 Task: In the  document Nativeamericanheritage.odt, select heading and apply ' Bold and Underline' Use the "find feature" to find mentioned word and apply Strikethrough in: 'contributions is essential'. Insert smartchip (Date) on bottom of the page 23 June, 2023 Insert the mentioned footnote for 6th word with font style Arial and font size 8: The study was conducted anonymously
Action: Mouse moved to (367, 173)
Screenshot: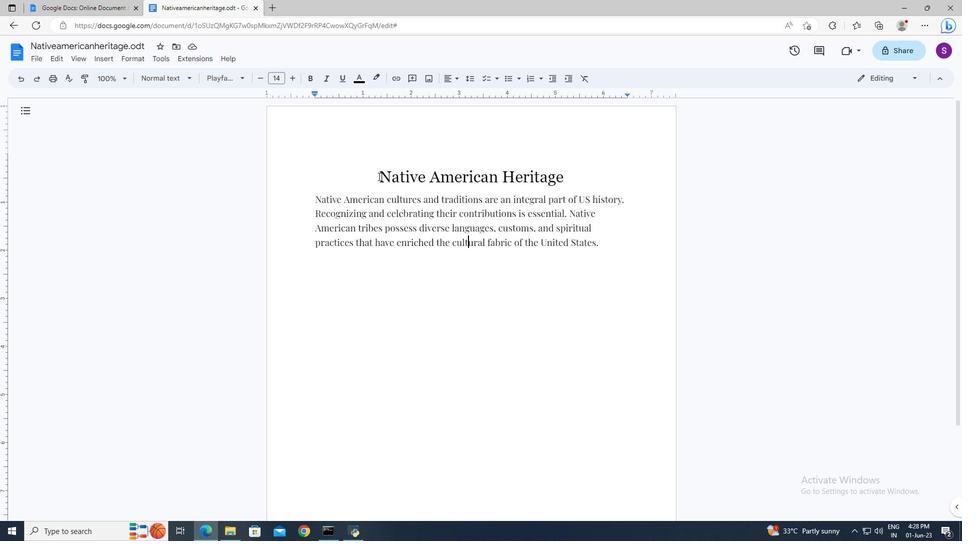 
Action: Mouse pressed left at (367, 173)
Screenshot: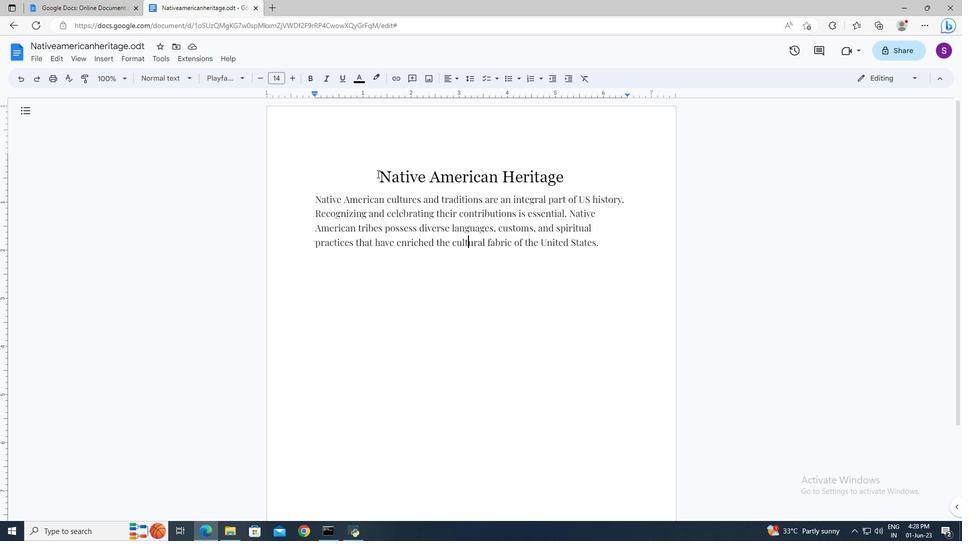 
Action: Key pressed <Key.shift><Key.down>
Screenshot: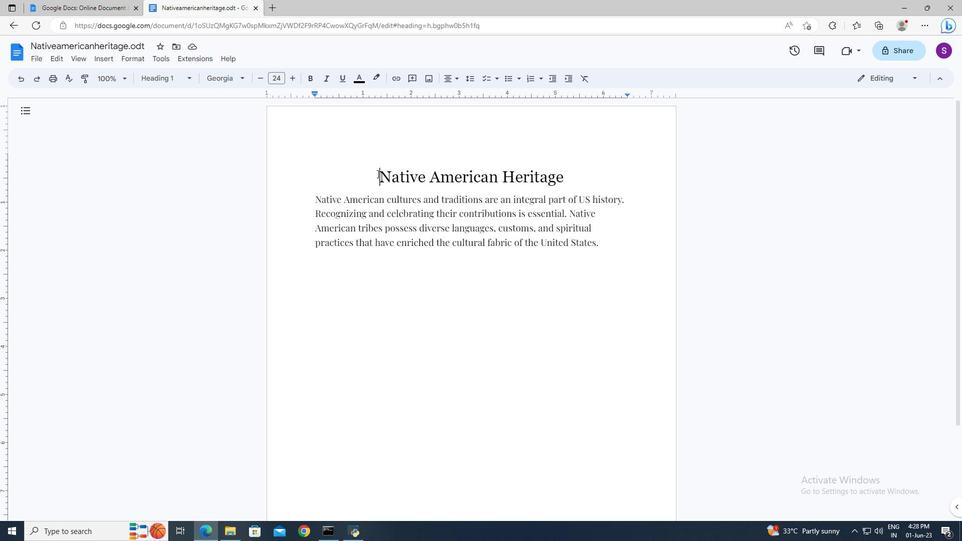 
Action: Mouse moved to (309, 77)
Screenshot: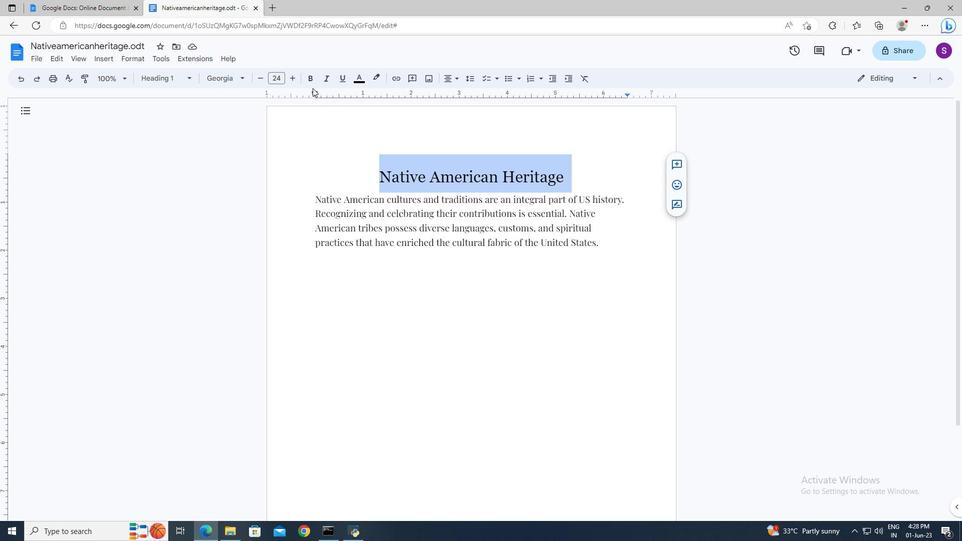 
Action: Mouse pressed left at (309, 77)
Screenshot: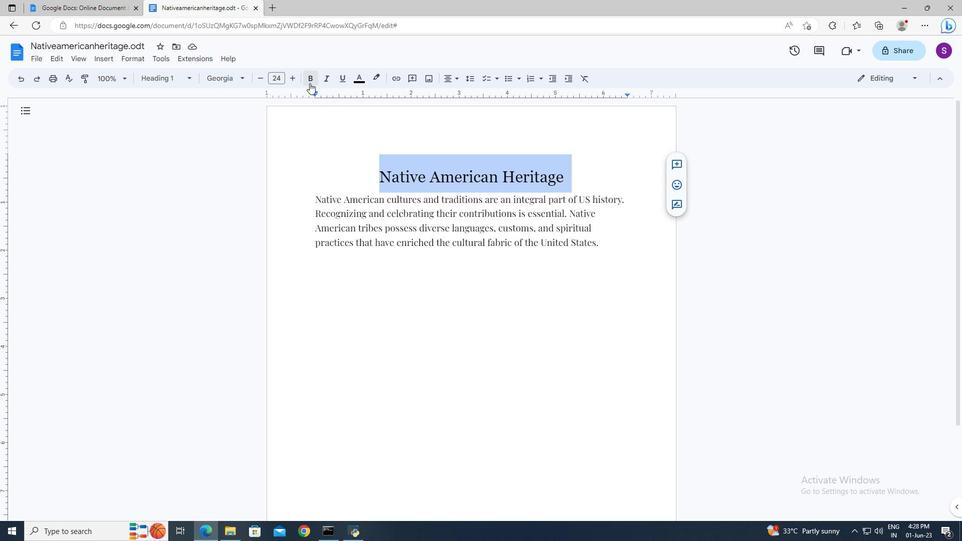 
Action: Mouse moved to (377, 173)
Screenshot: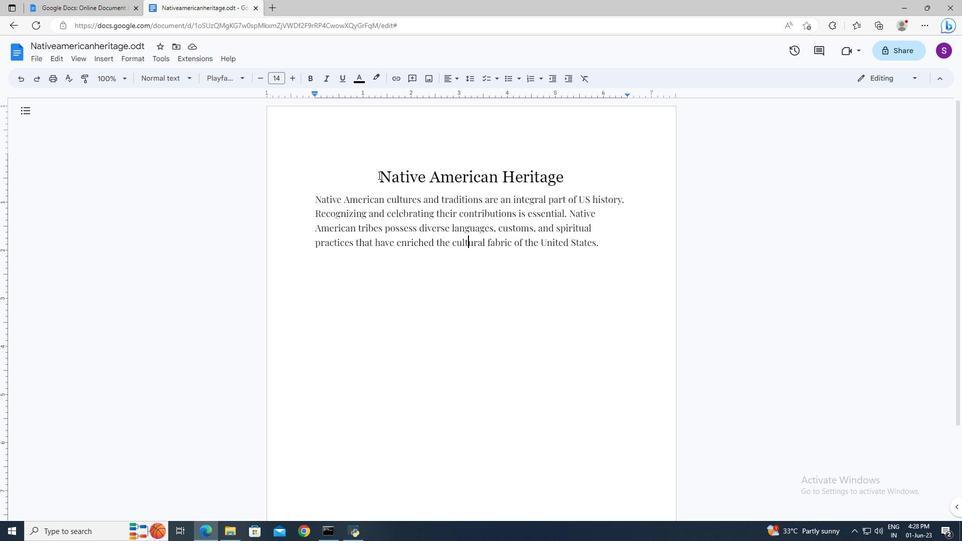 
Action: Mouse pressed left at (377, 173)
Screenshot: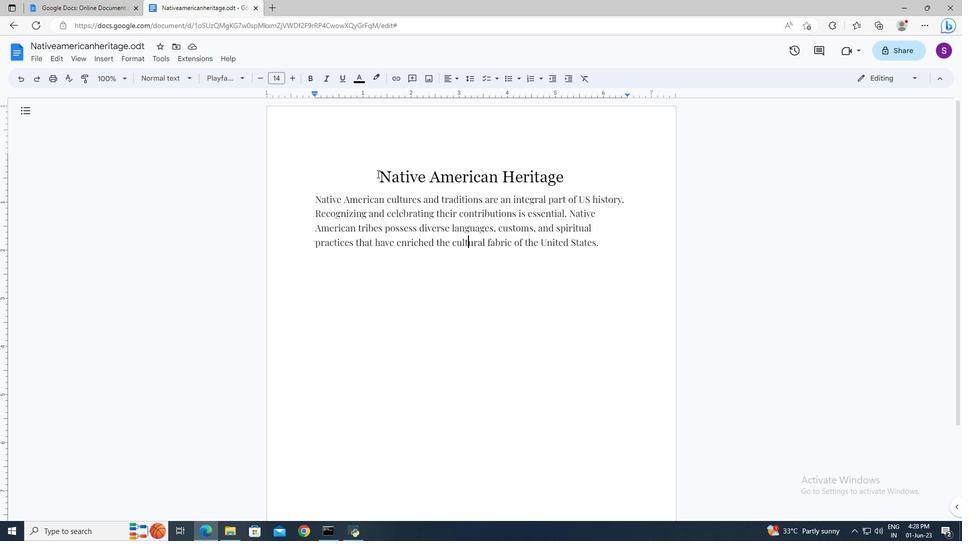 
Action: Key pressed <Key.shift><Key.down>
Screenshot: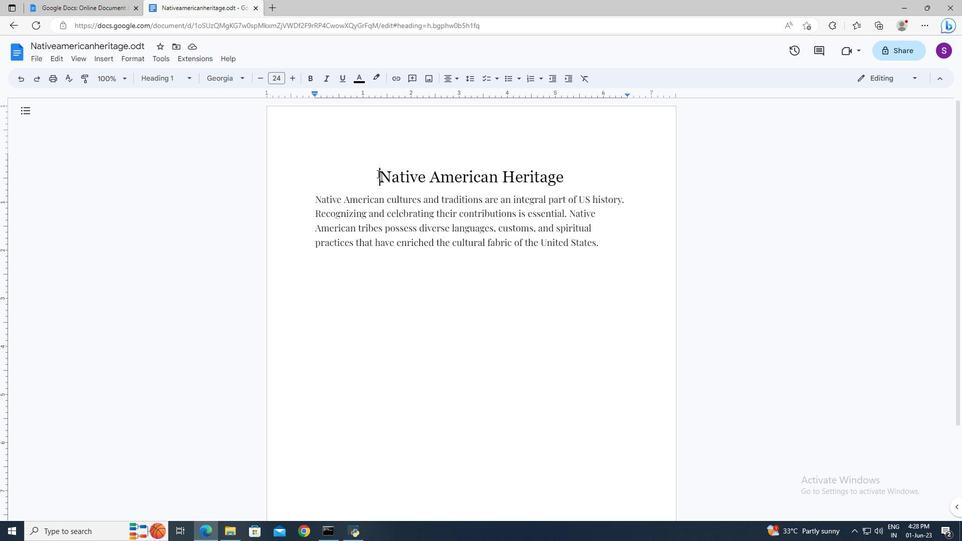
Action: Mouse moved to (309, 83)
Screenshot: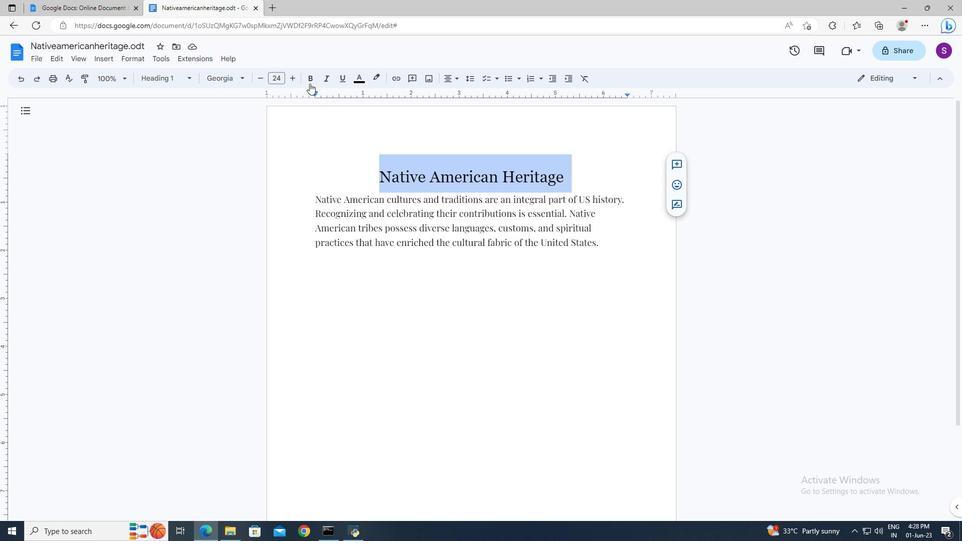
Action: Mouse pressed left at (309, 83)
Screenshot: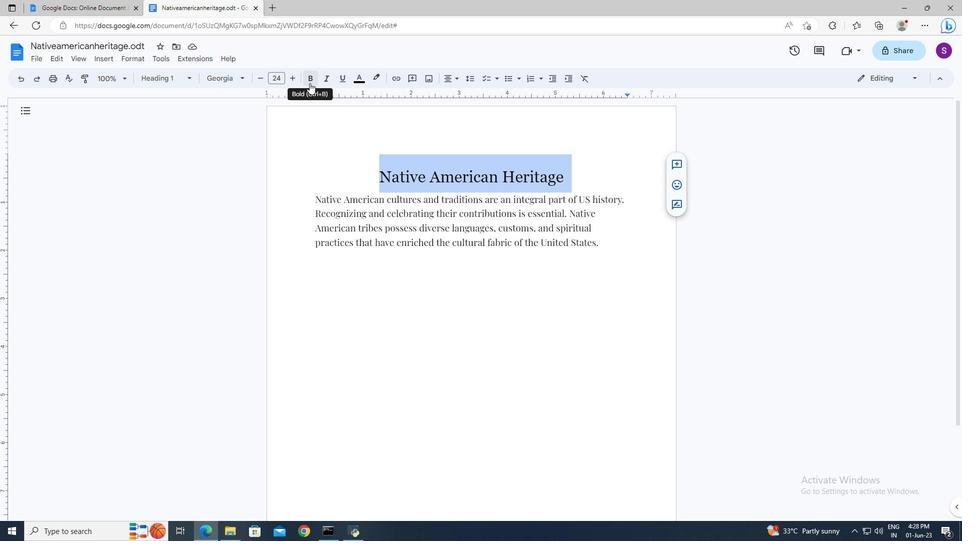 
Action: Mouse moved to (336, 80)
Screenshot: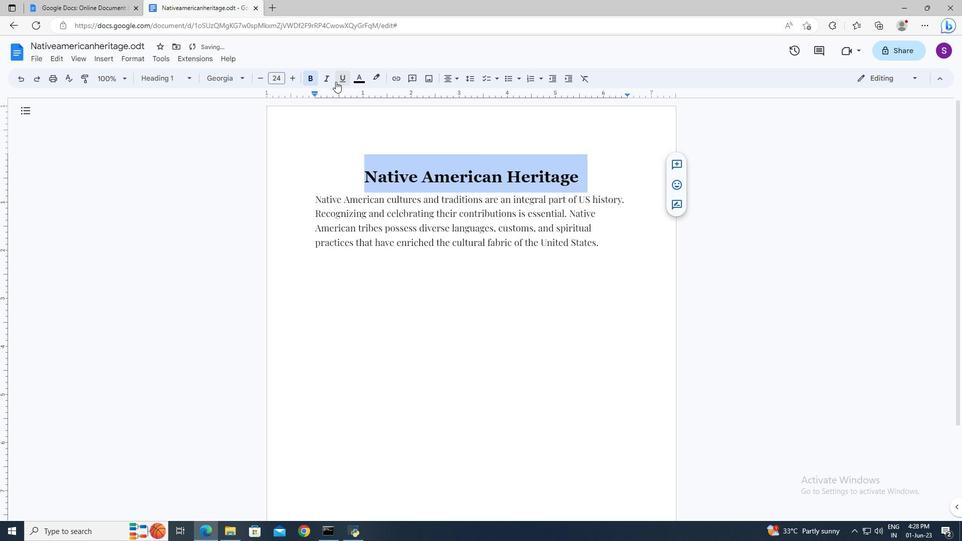 
Action: Mouse pressed left at (336, 80)
Screenshot: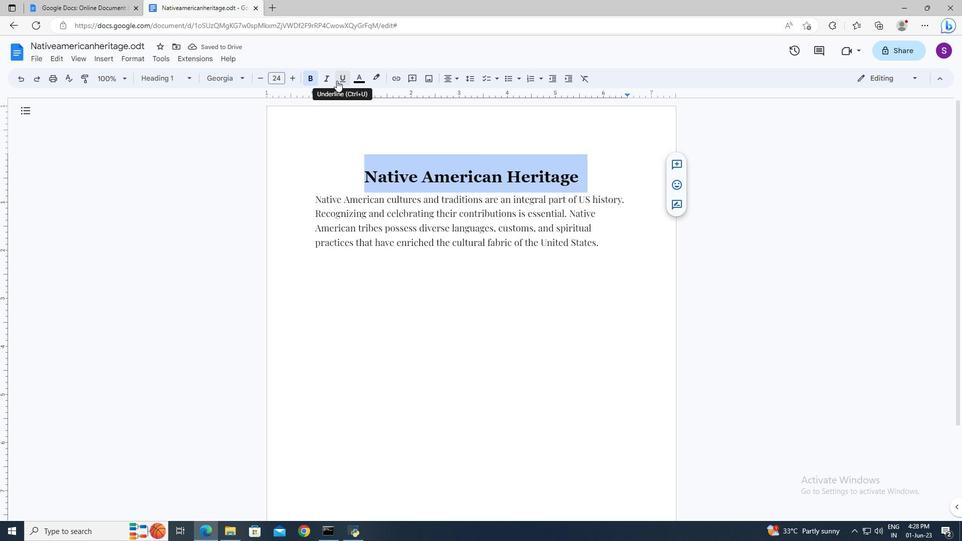 
Action: Mouse moved to (615, 141)
Screenshot: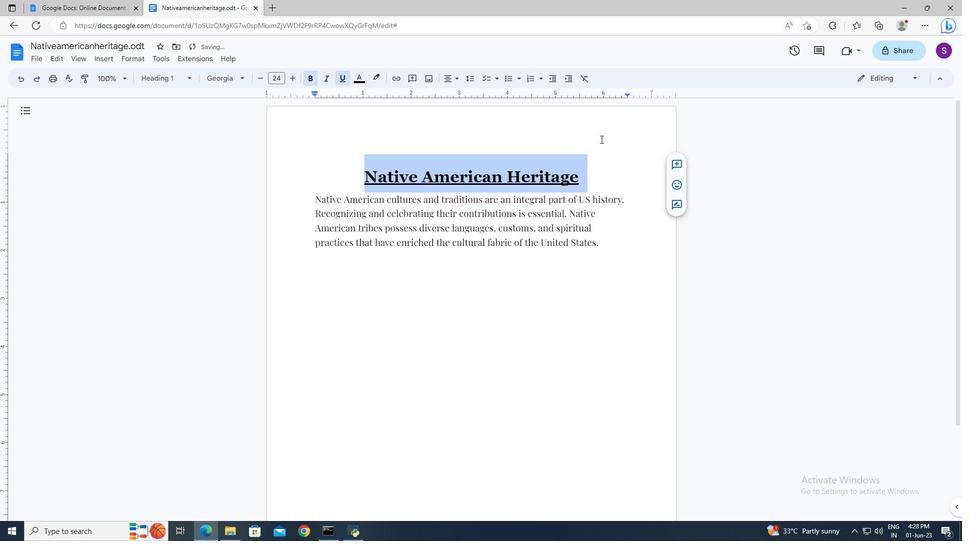 
Action: Mouse pressed left at (615, 141)
Screenshot: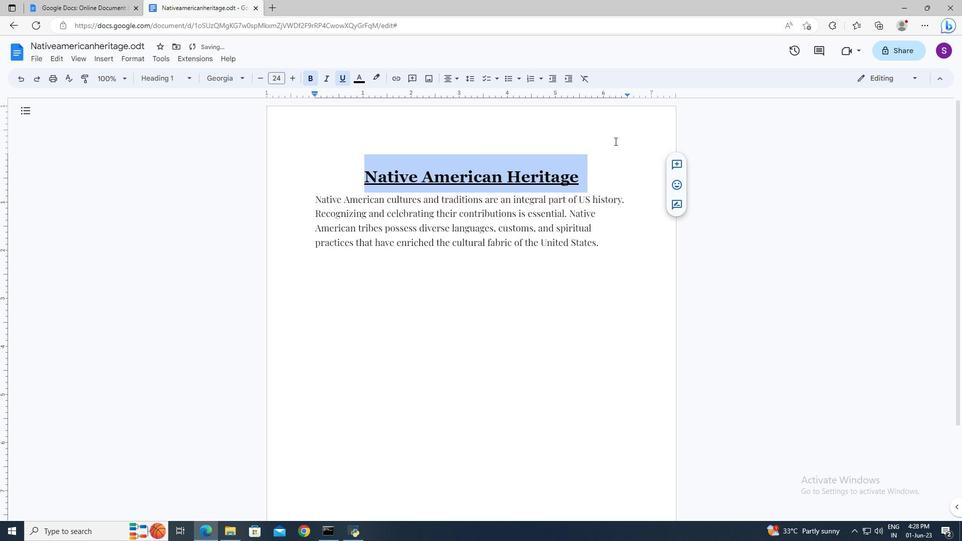 
Action: Key pressed ctrl+F<Key.delete>contributions<Key.space>is<Key.space>essential<Key.enter>
Screenshot: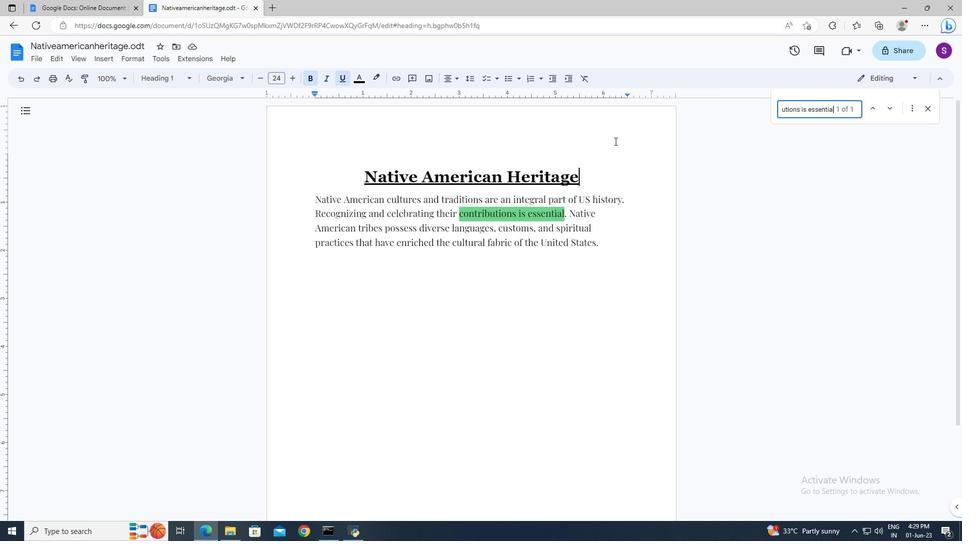 
Action: Mouse moved to (460, 215)
Screenshot: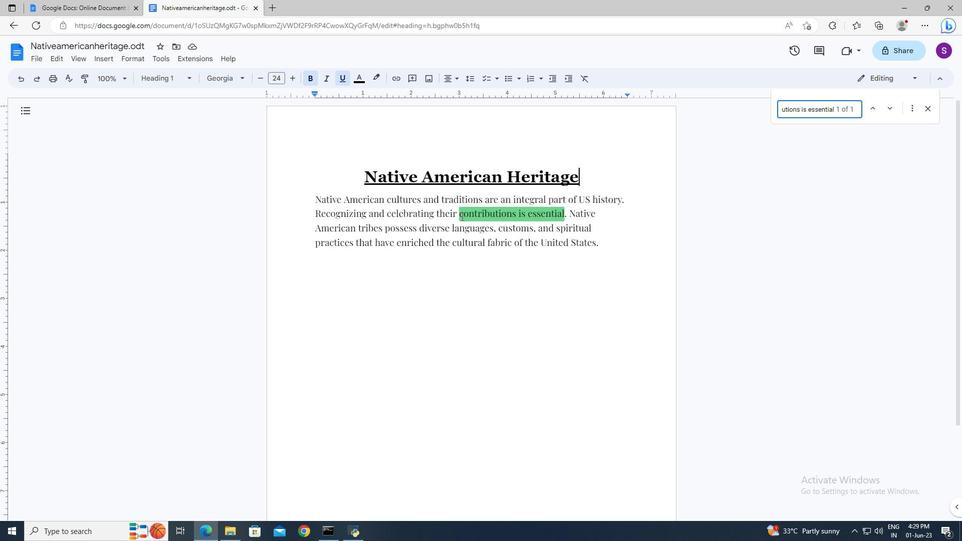 
Action: Mouse pressed left at (460, 215)
Screenshot: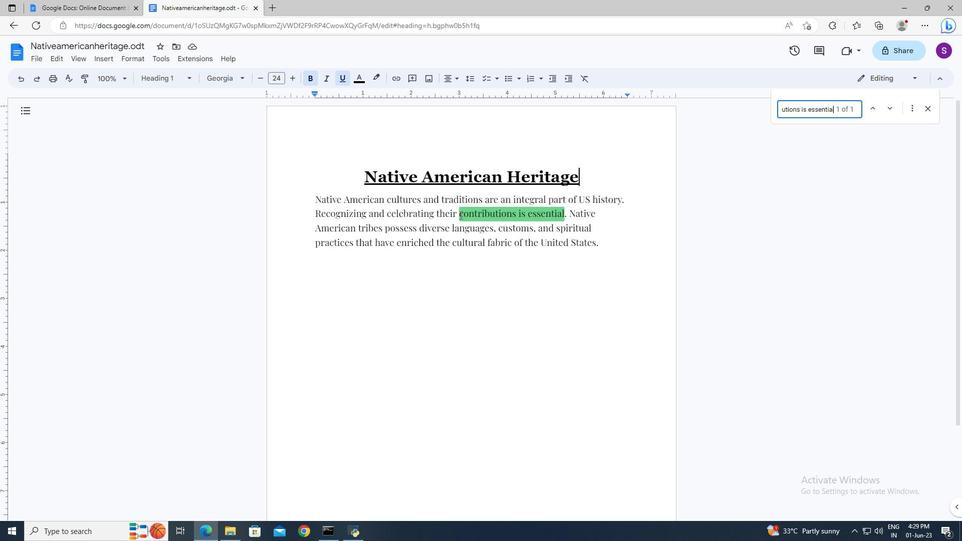 
Action: Key pressed <Key.shift><Key.shift><Key.shift><Key.shift><Key.shift><Key.shift><Key.shift><Key.shift><Key.shift><Key.shift><Key.shift><Key.shift><Key.shift><Key.shift><Key.shift><Key.shift><Key.shift><Key.shift><Key.shift><Key.shift><Key.shift>
Screenshot: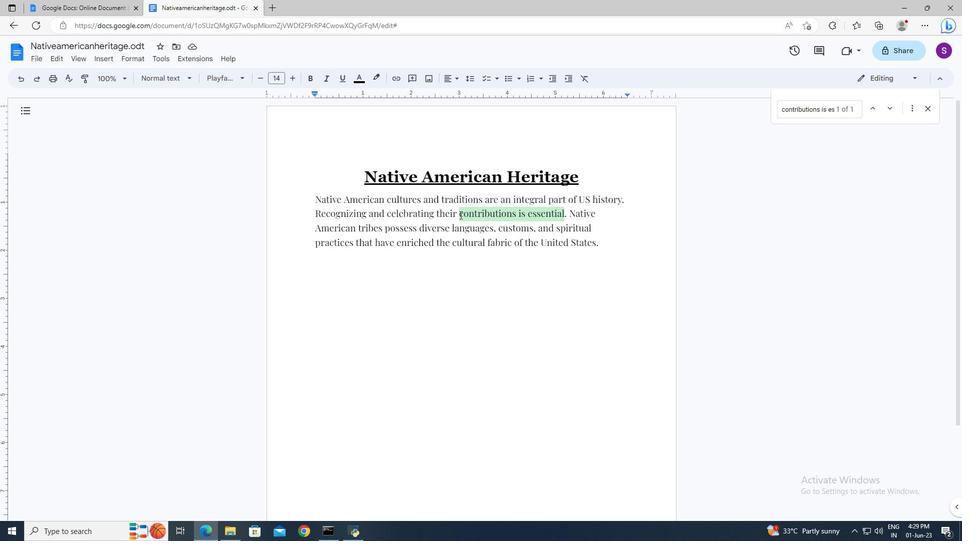 
Action: Mouse moved to (463, 214)
Screenshot: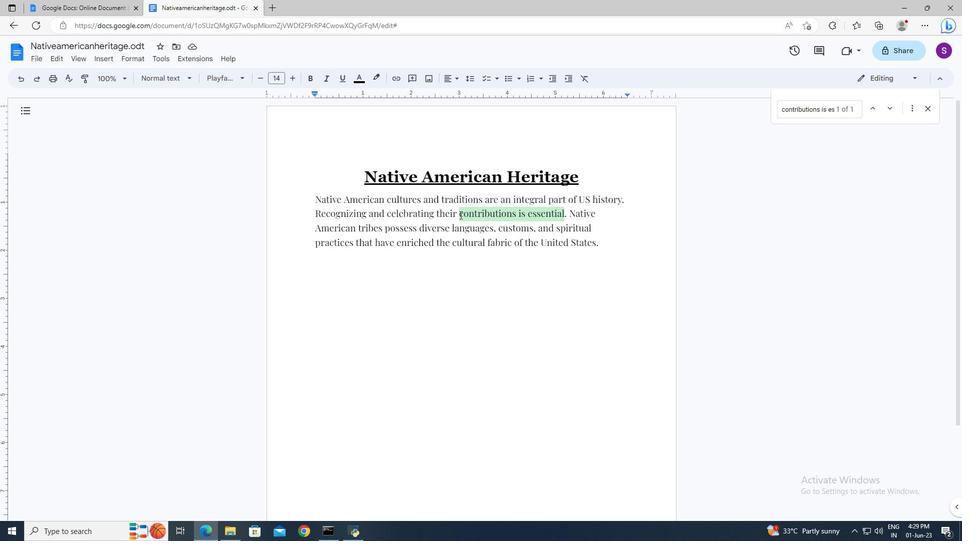 
Action: Key pressed <Key.shift>
Screenshot: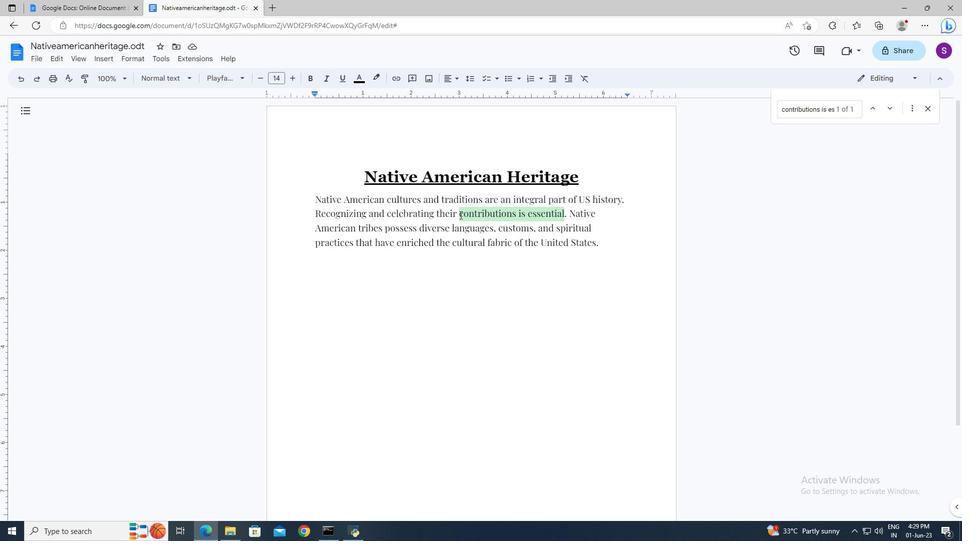 
Action: Mouse moved to (484, 214)
Screenshot: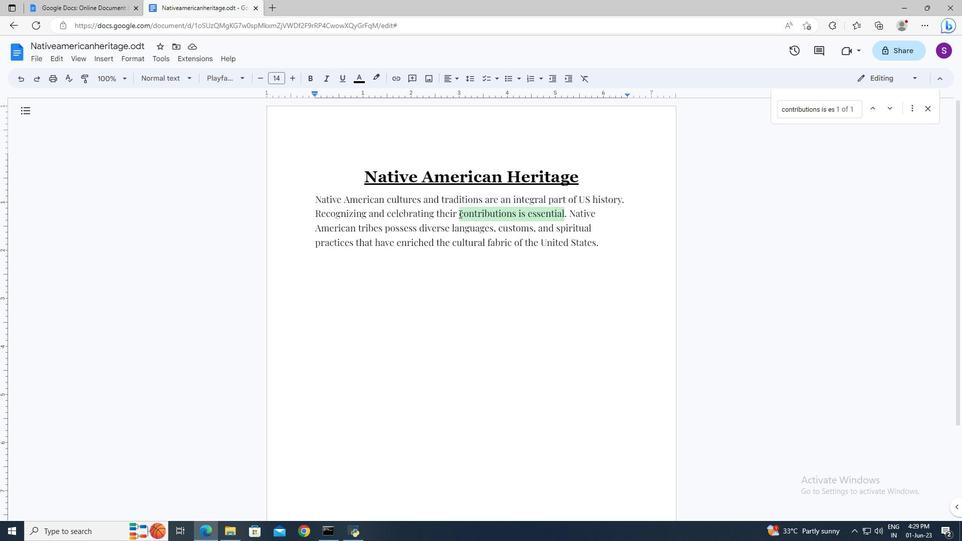 
Action: Key pressed <Key.shift>
Screenshot: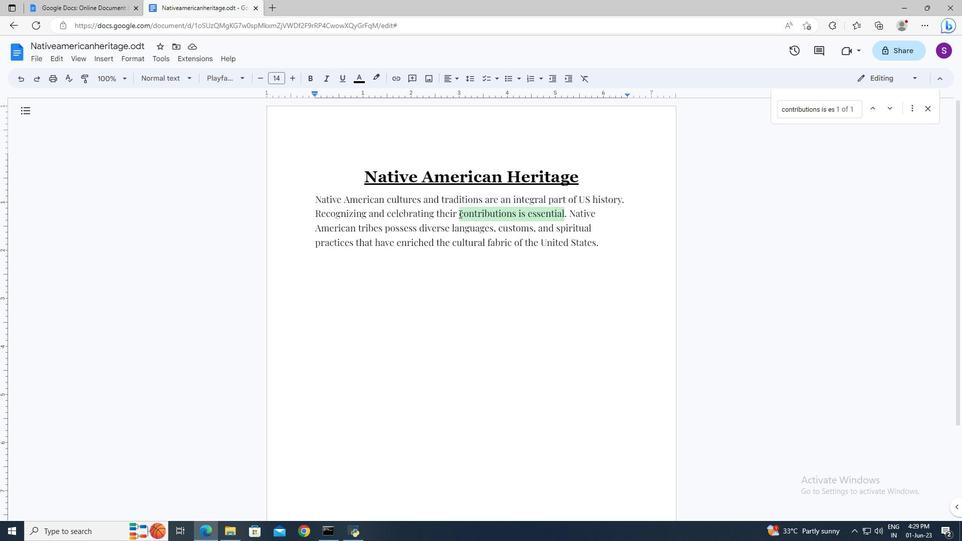 
Action: Mouse moved to (494, 214)
Screenshot: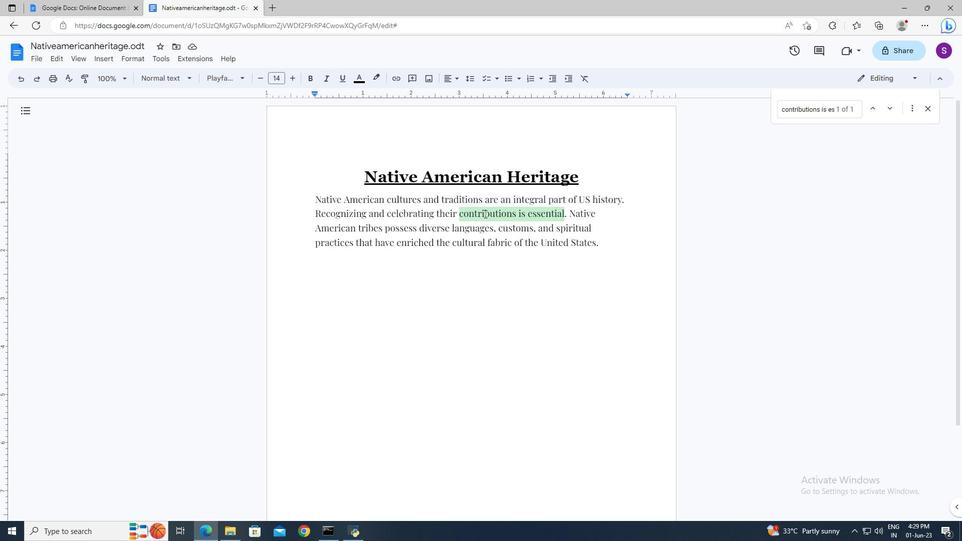 
Action: Key pressed <Key.shift>
Screenshot: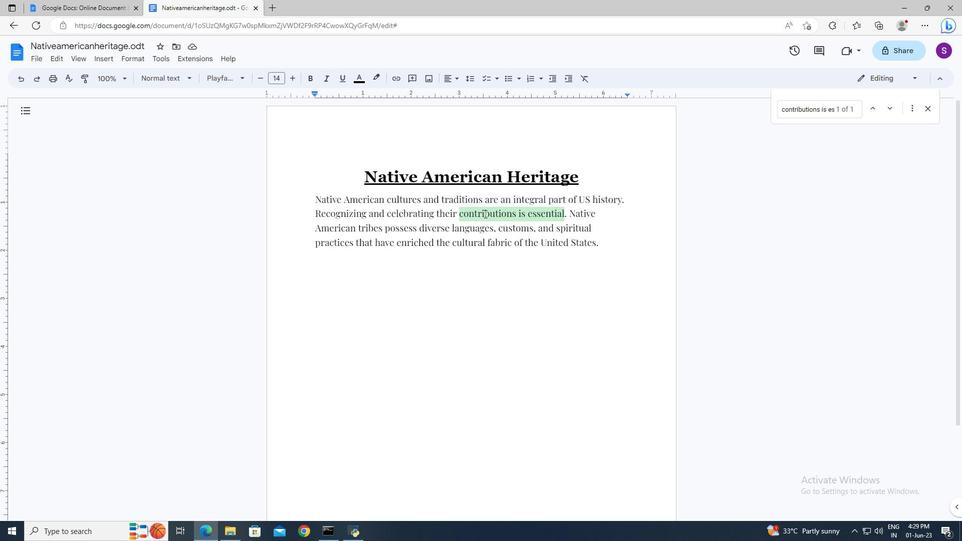 
Action: Mouse moved to (496, 214)
Screenshot: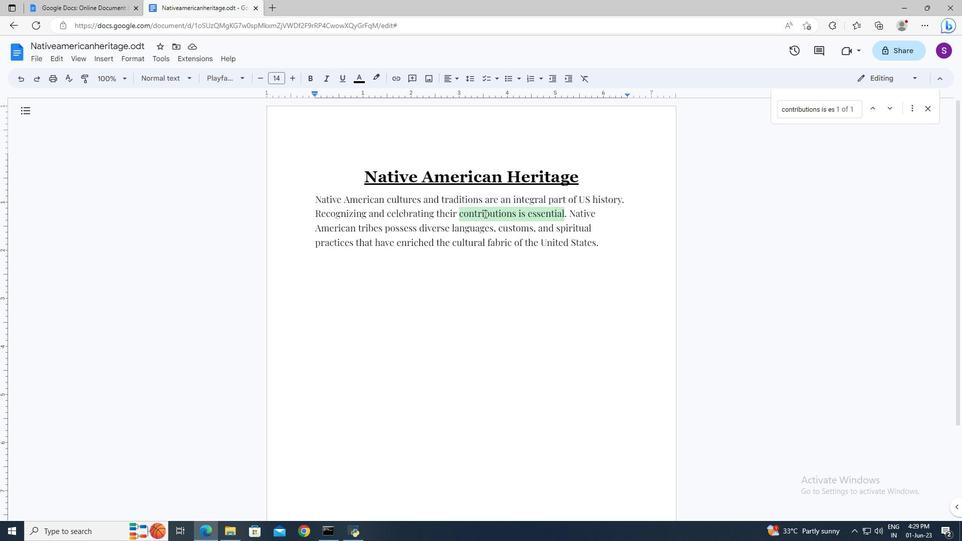 
Action: Key pressed <Key.shift>
Screenshot: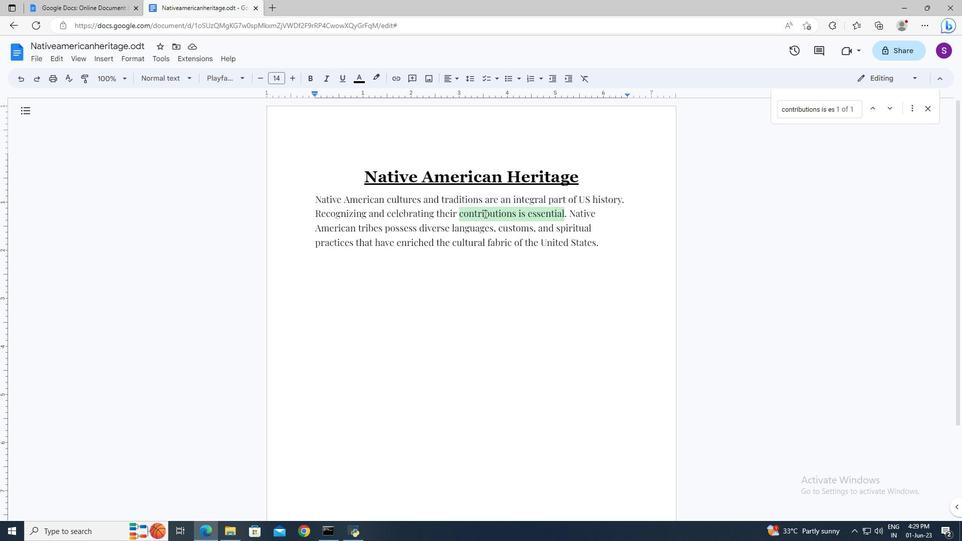 
Action: Mouse moved to (500, 214)
Screenshot: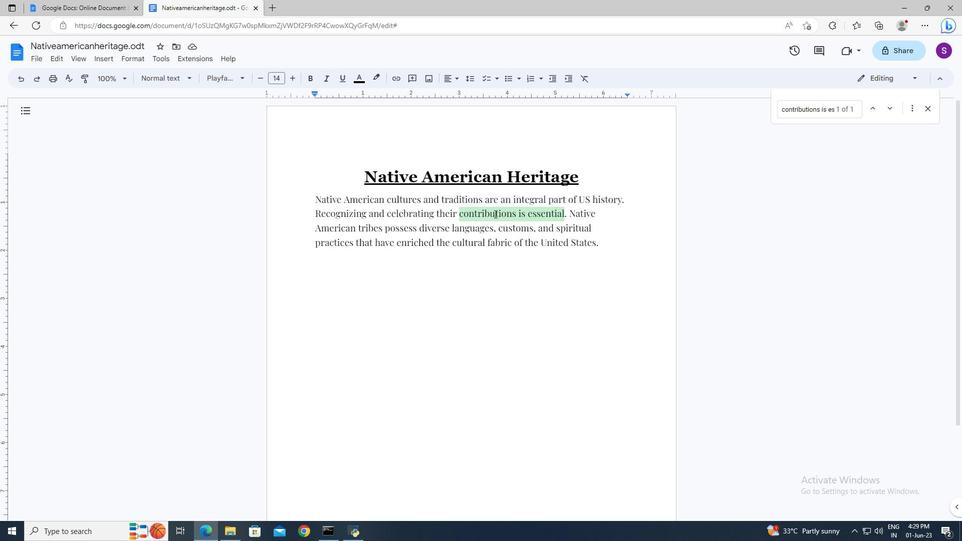 
Action: Key pressed <Key.shift>
Screenshot: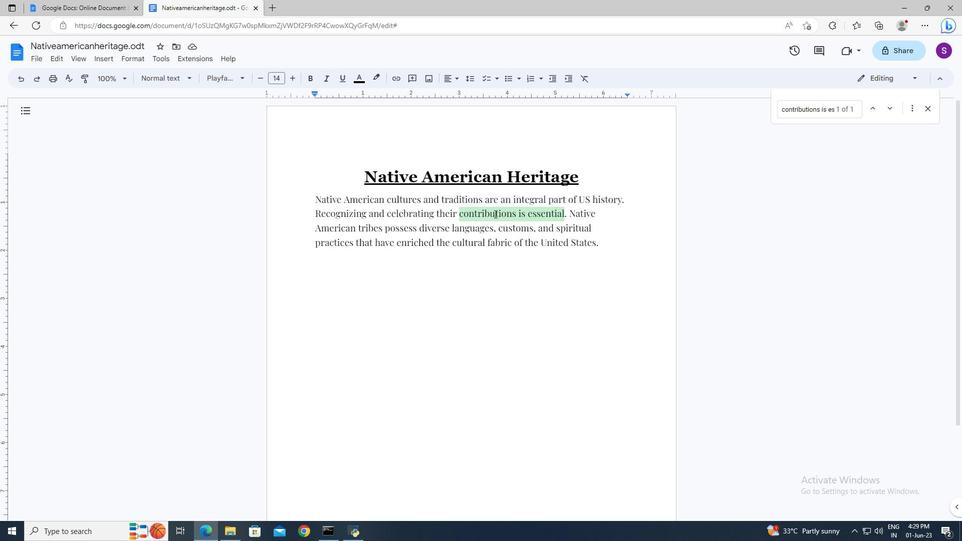 
Action: Mouse moved to (505, 215)
Screenshot: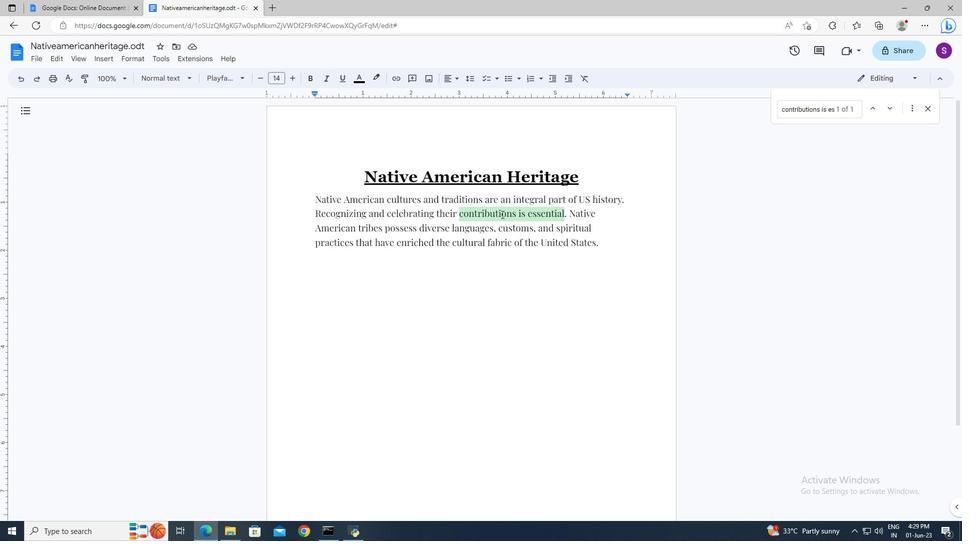 
Action: Key pressed <Key.shift>
Screenshot: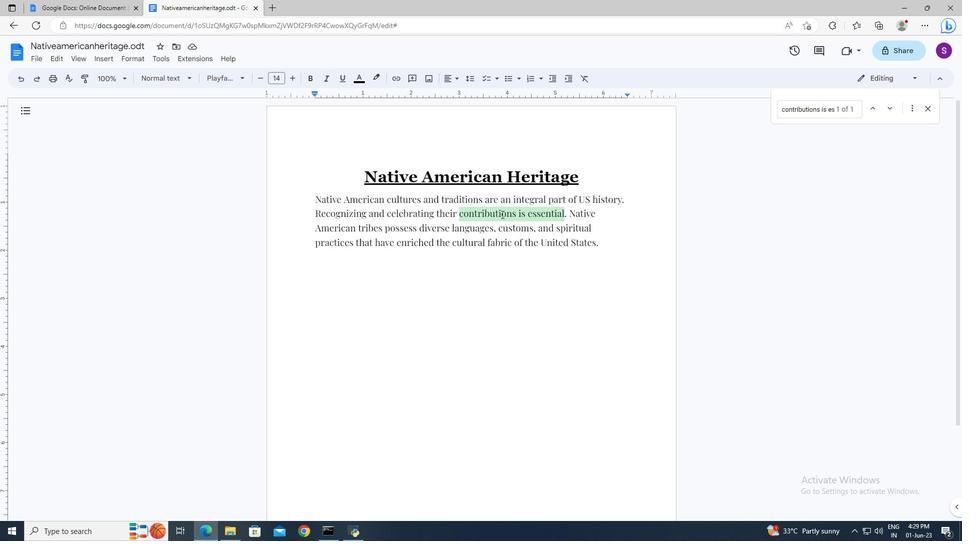 
Action: Mouse moved to (508, 216)
Screenshot: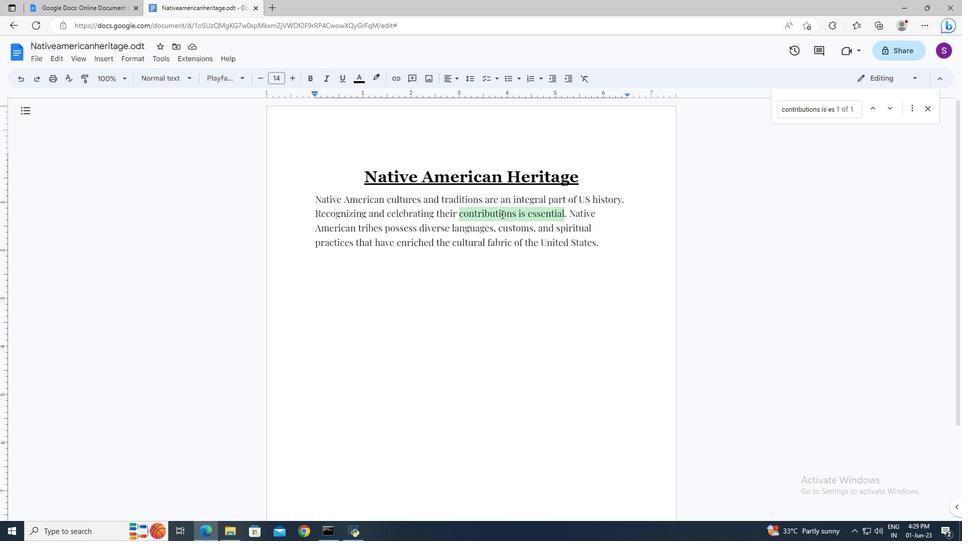 
Action: Key pressed <Key.shift>
Screenshot: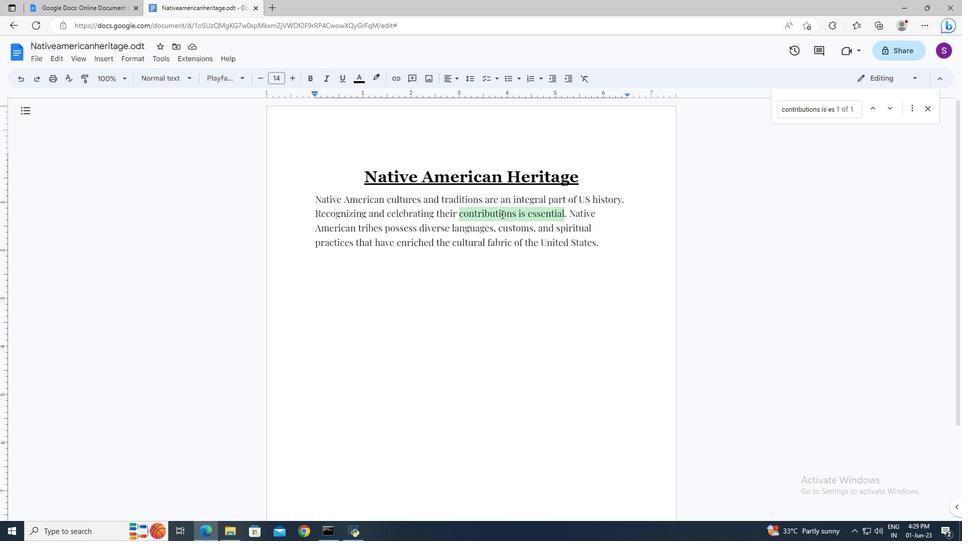 
Action: Mouse moved to (512, 217)
Screenshot: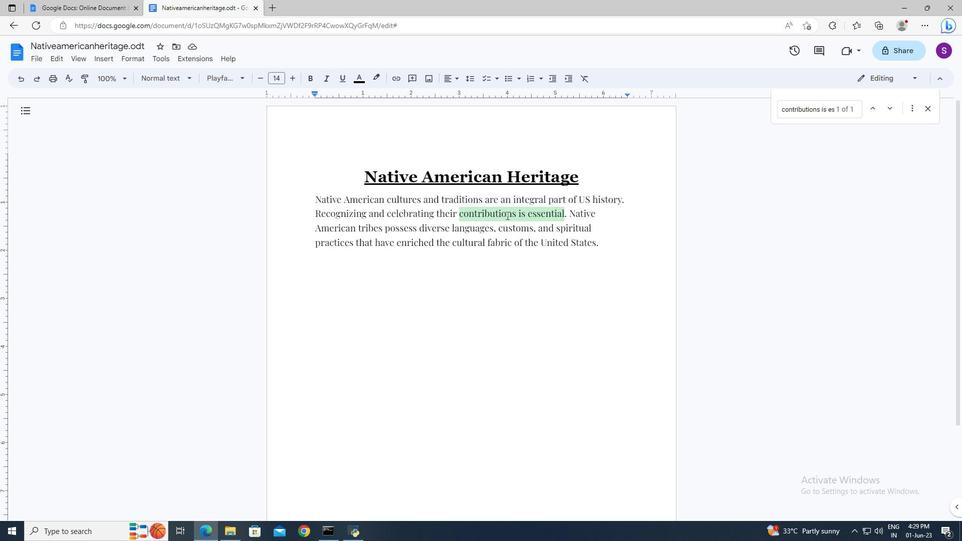 
Action: Key pressed <Key.shift>
Screenshot: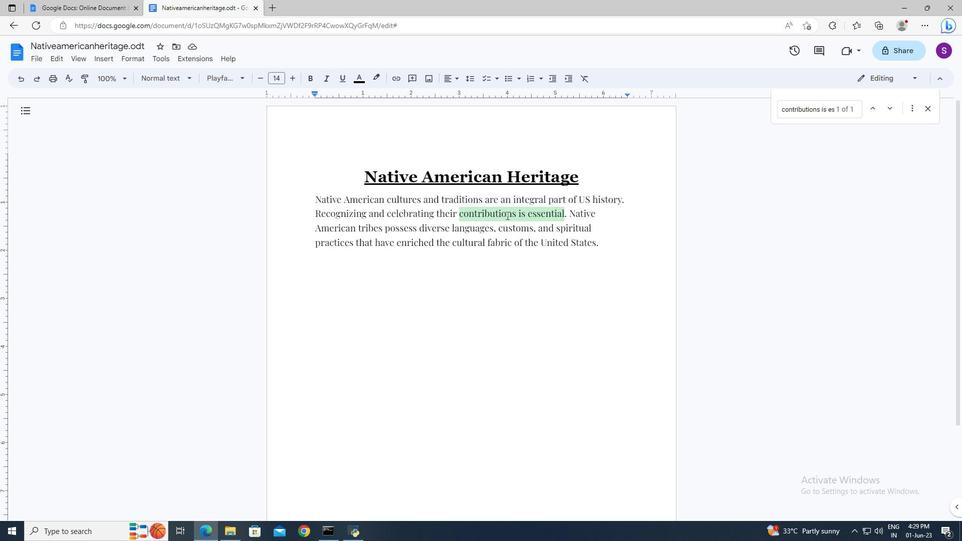 
Action: Mouse moved to (520, 217)
Screenshot: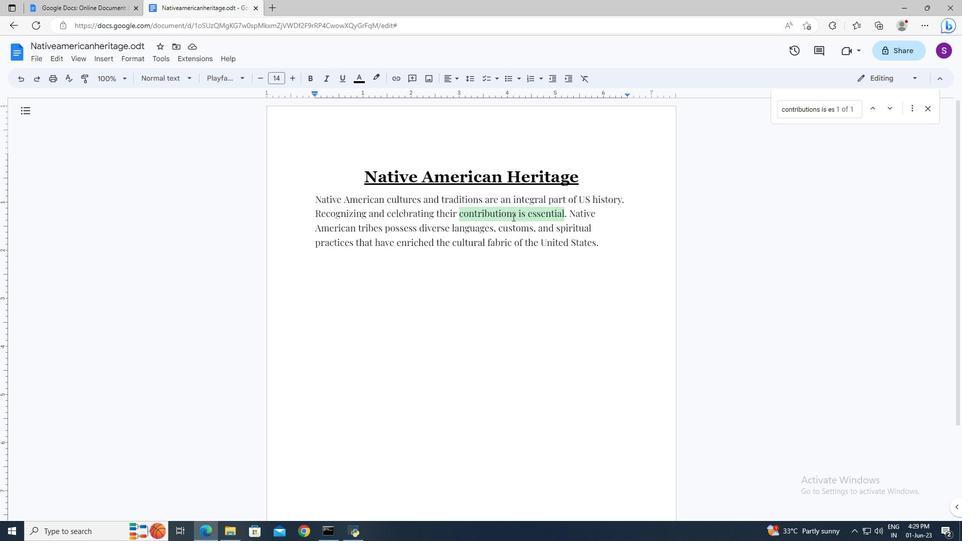 
Action: Key pressed <Key.shift>
Screenshot: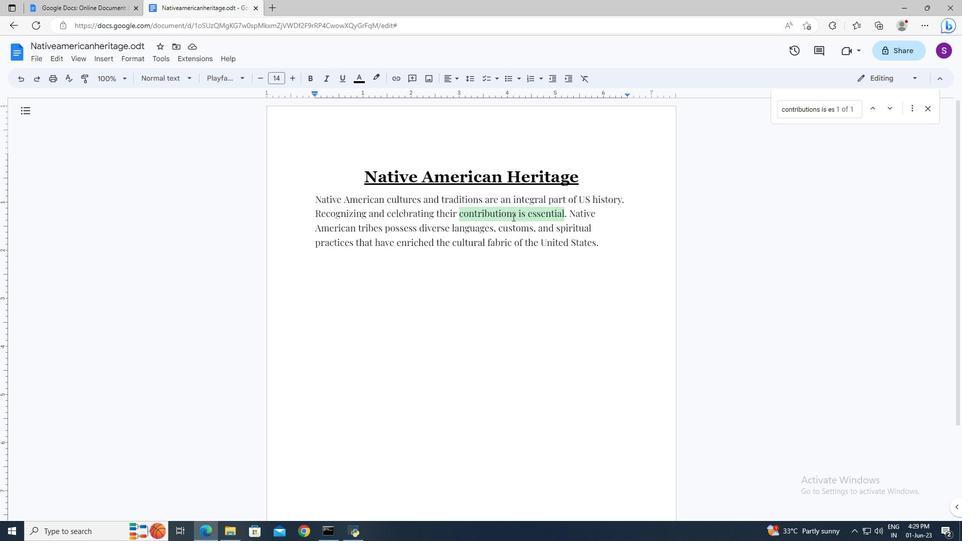 
Action: Mouse moved to (534, 218)
Screenshot: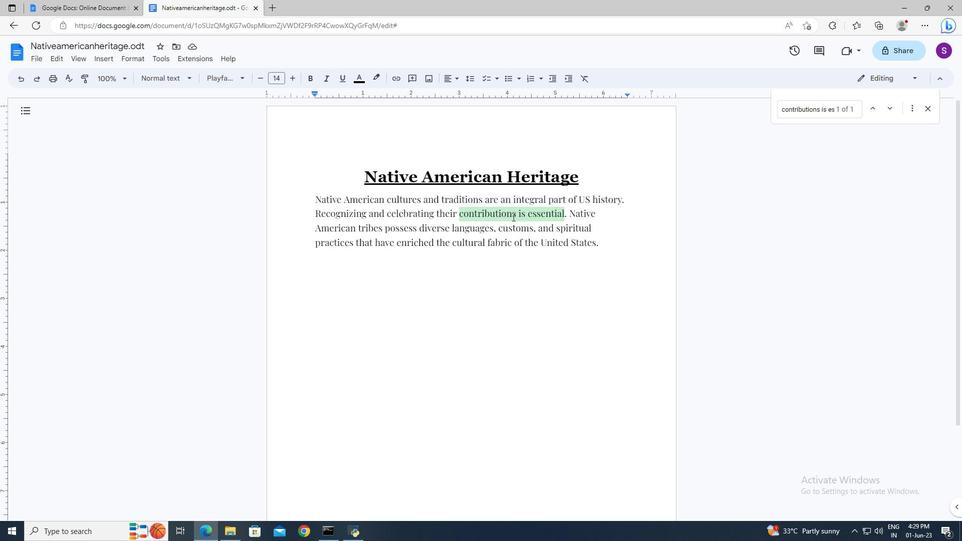 
Action: Key pressed <Key.shift>
Screenshot: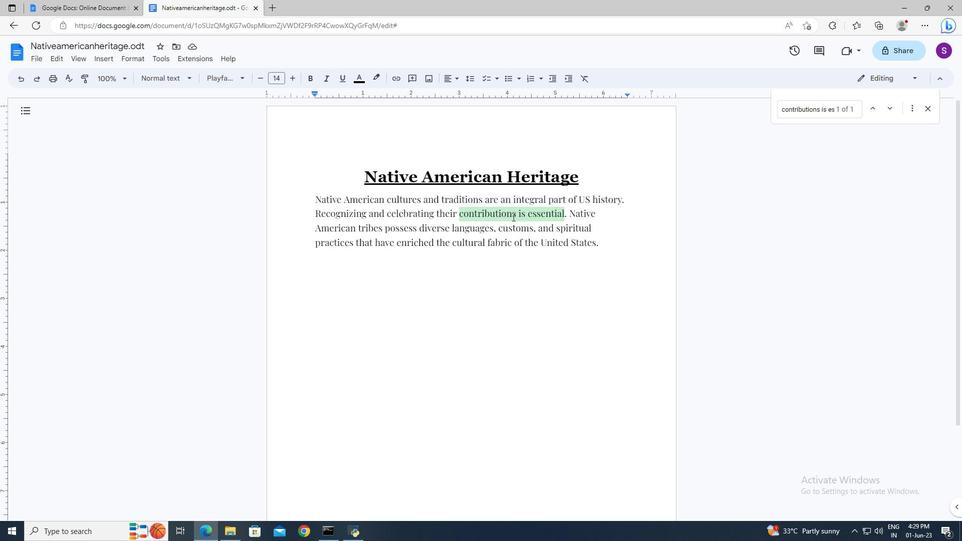 
Action: Mouse moved to (544, 218)
Screenshot: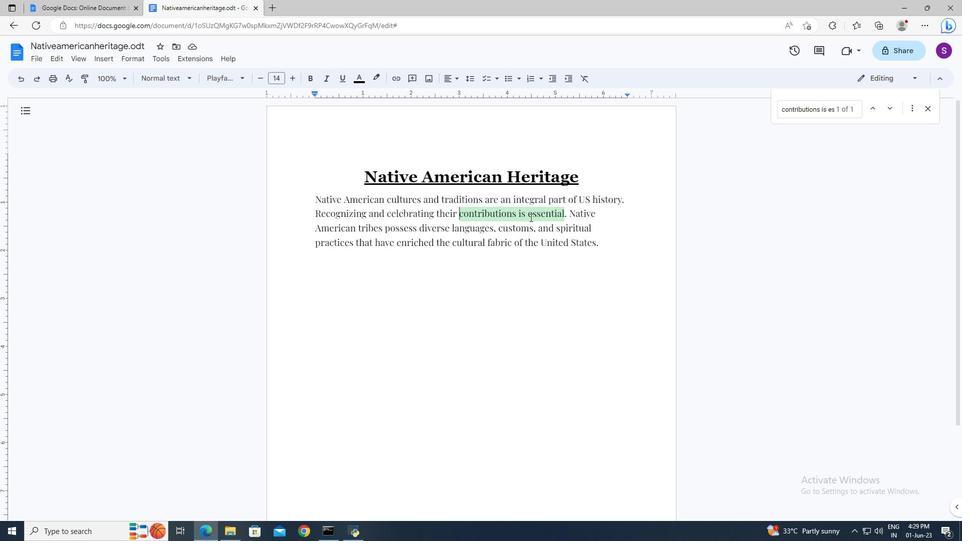 
Action: Key pressed <Key.shift>
Screenshot: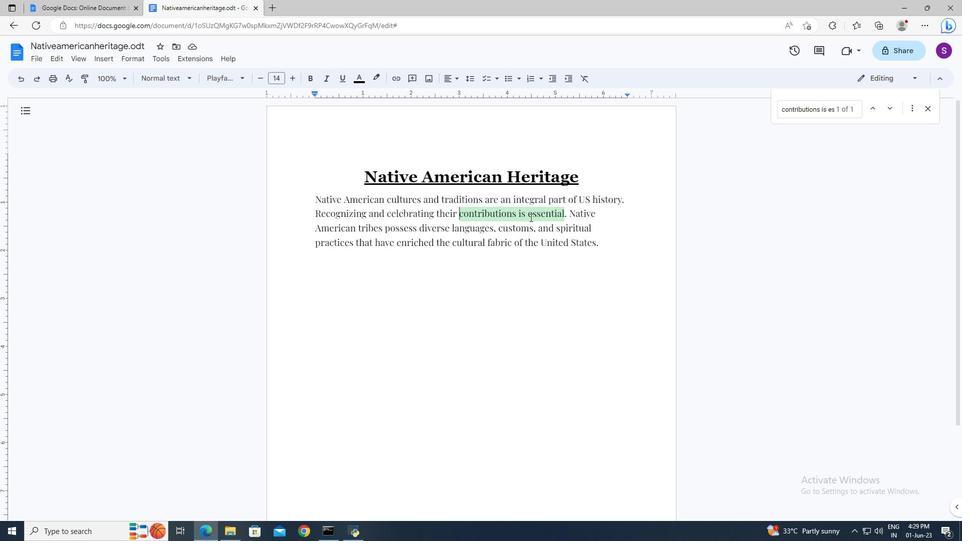 
Action: Mouse moved to (549, 219)
Screenshot: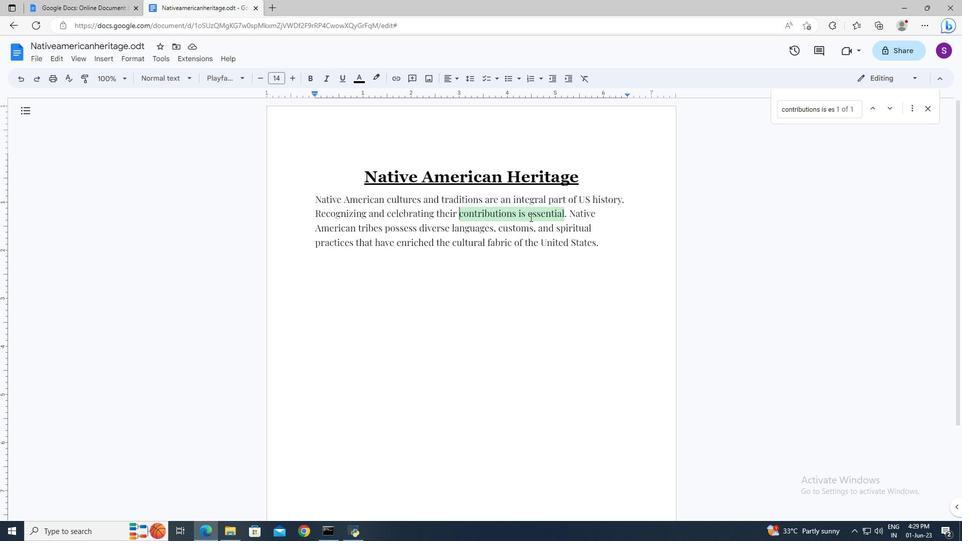 
Action: Key pressed <Key.shift>
Screenshot: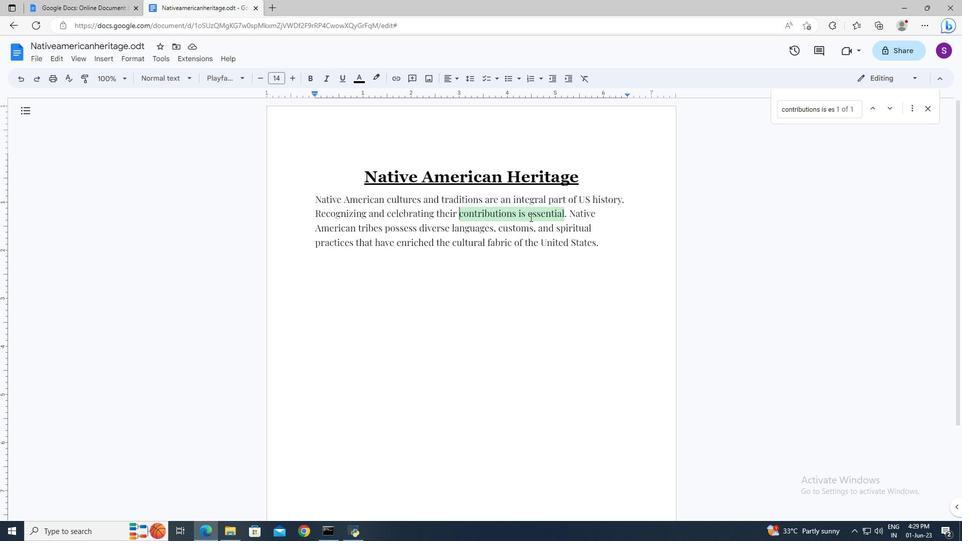 
Action: Mouse moved to (553, 219)
Screenshot: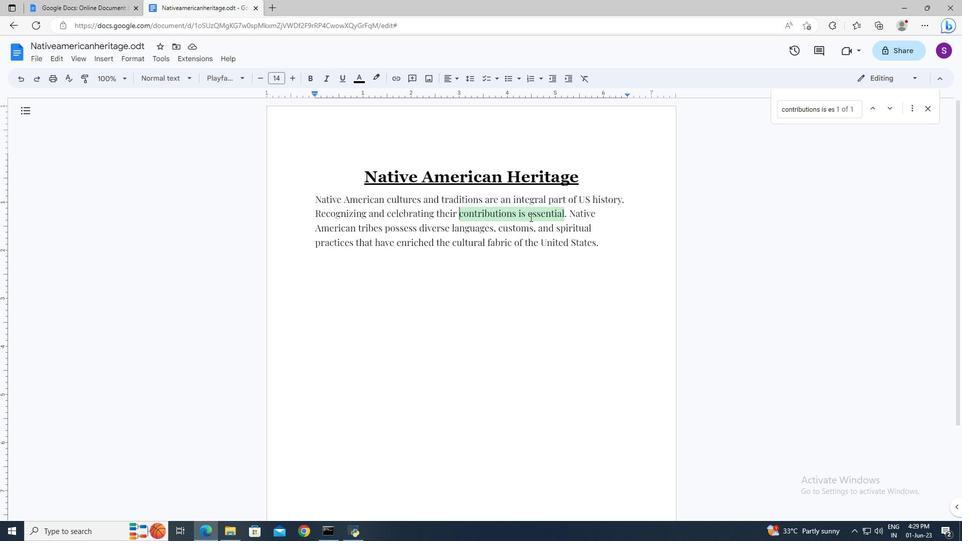 
Action: Key pressed <Key.shift>
Screenshot: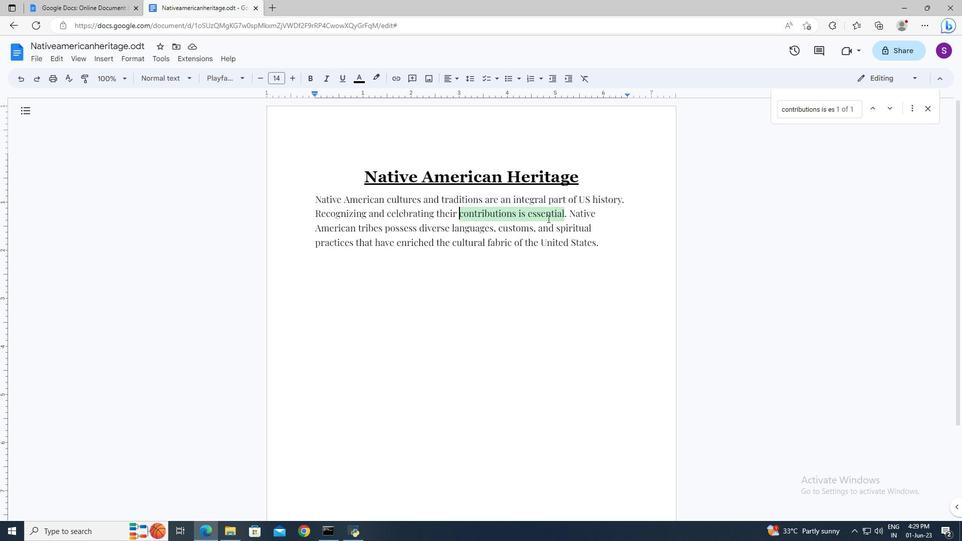 
Action: Mouse moved to (559, 219)
Screenshot: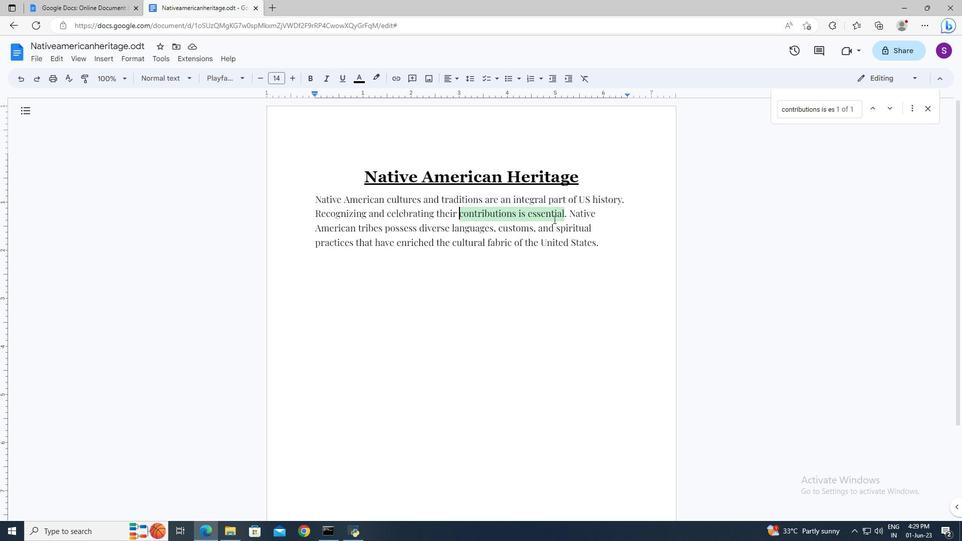 
Action: Key pressed <Key.shift>
Screenshot: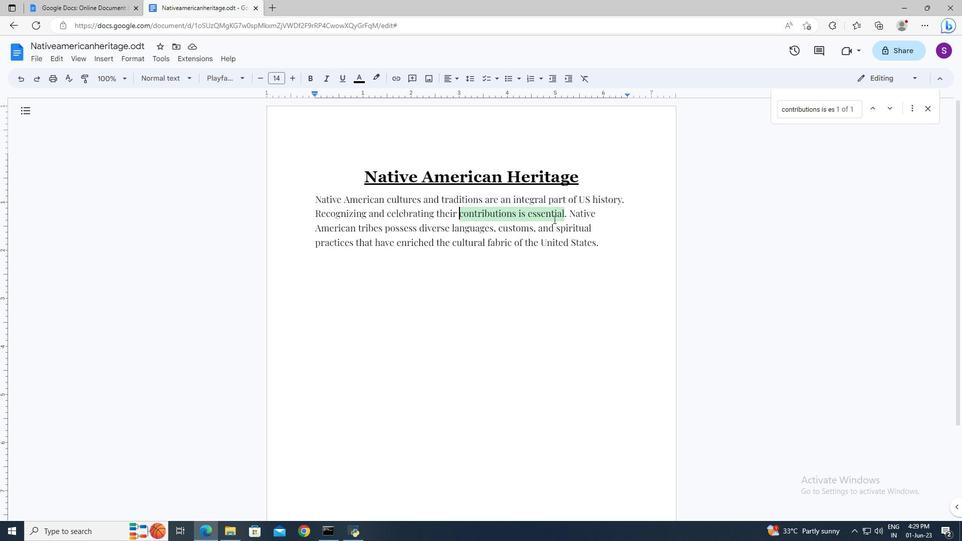 
Action: Mouse moved to (559, 219)
Screenshot: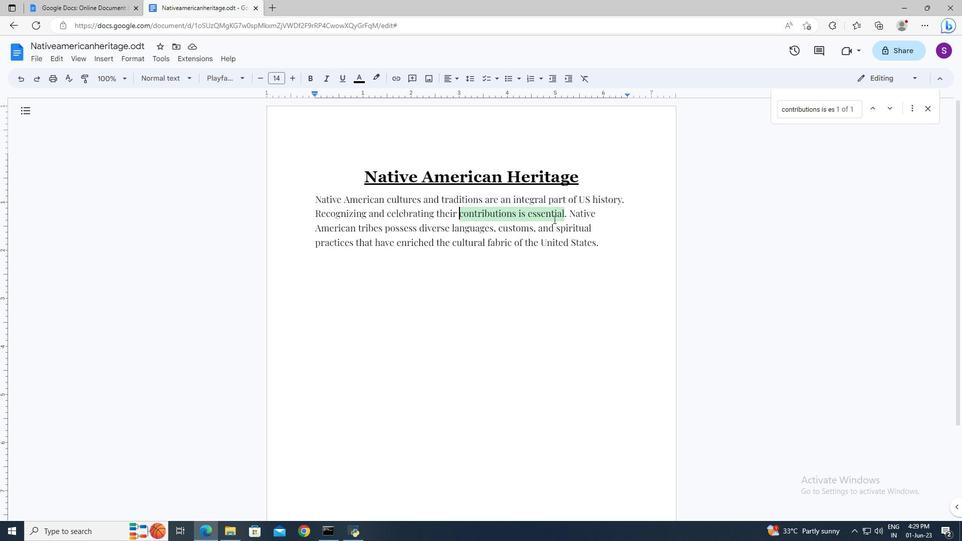 
Action: Key pressed <Key.shift>
Screenshot: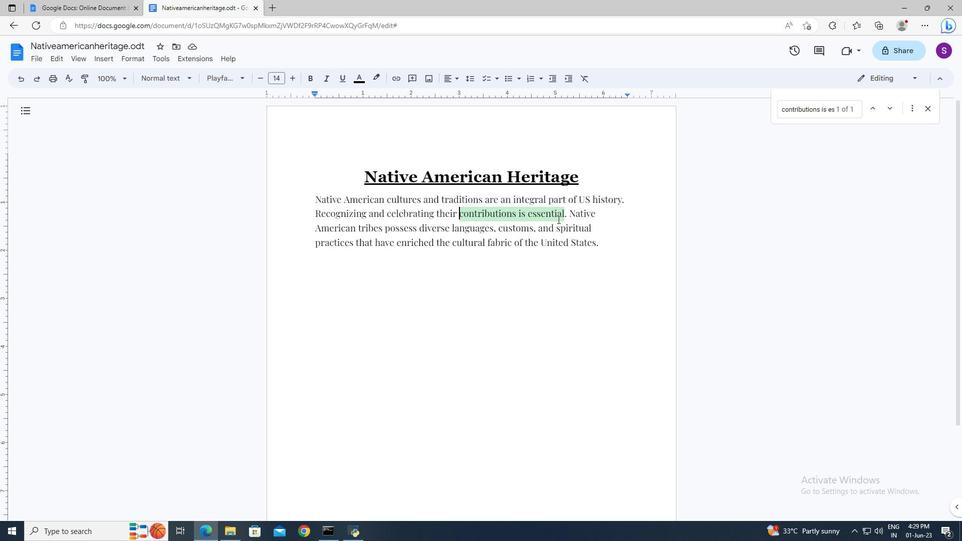 
Action: Mouse moved to (560, 219)
Screenshot: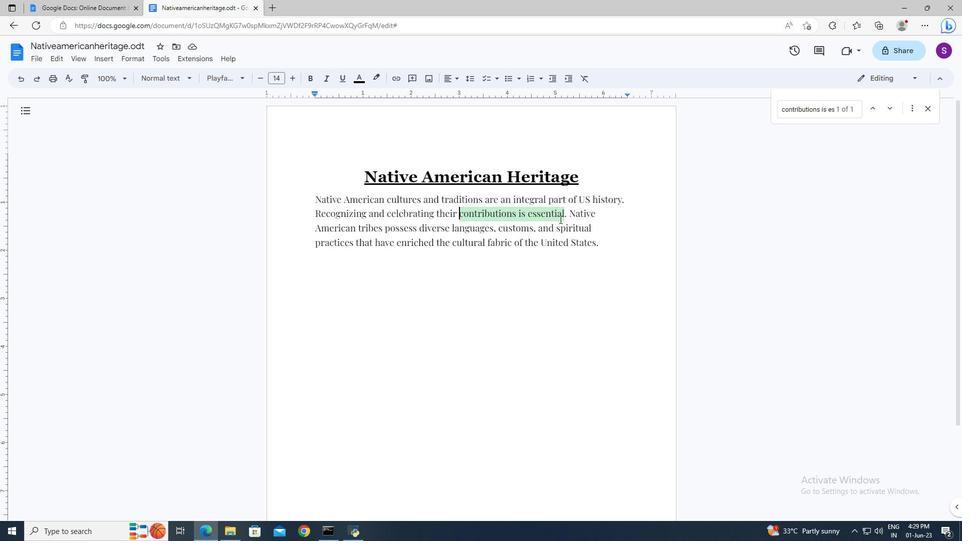 
Action: Key pressed <Key.shift>
Screenshot: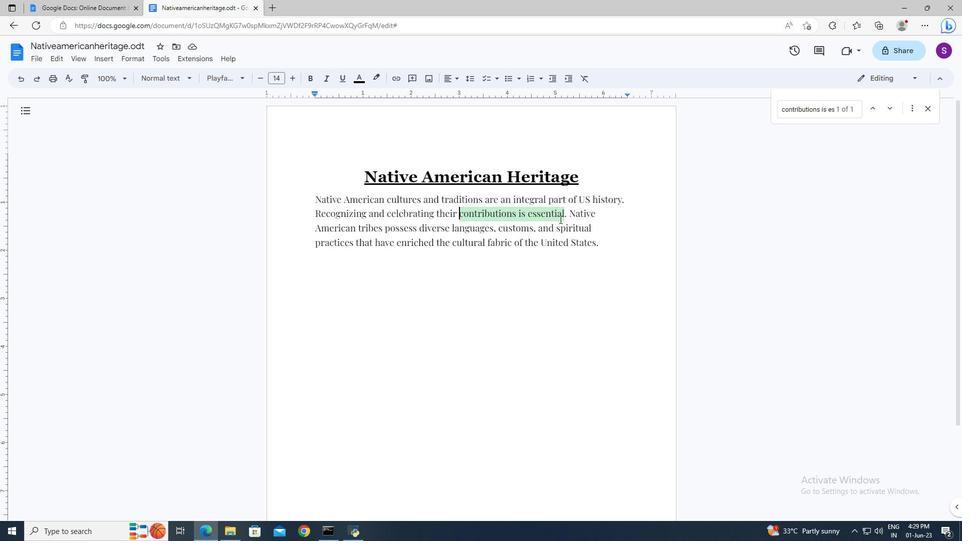 
Action: Mouse moved to (560, 219)
Screenshot: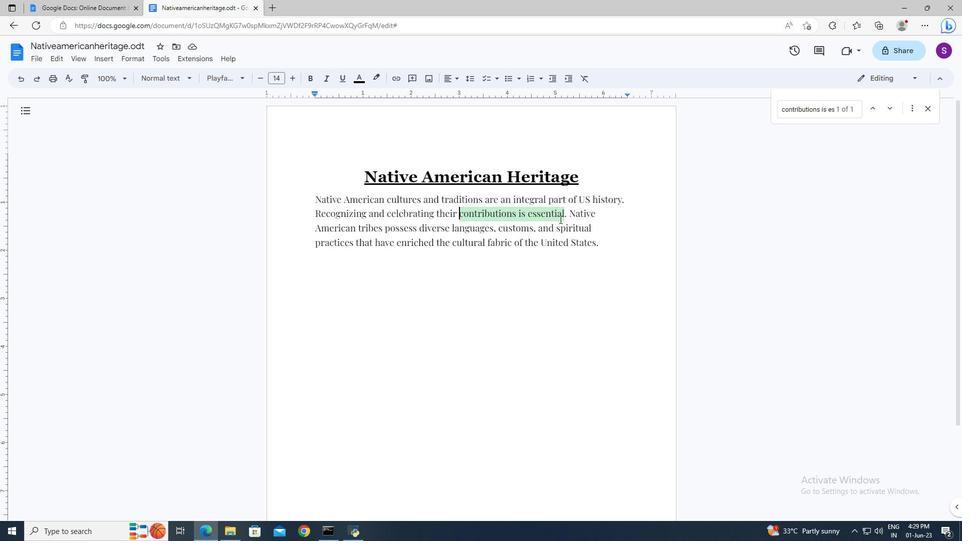 
Action: Key pressed <Key.shift>
Screenshot: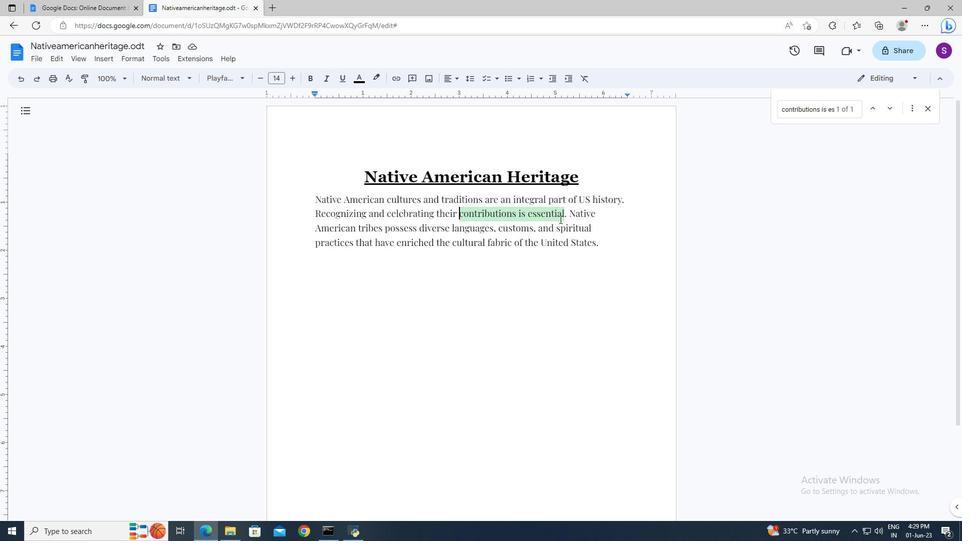 
Action: Mouse moved to (562, 218)
Screenshot: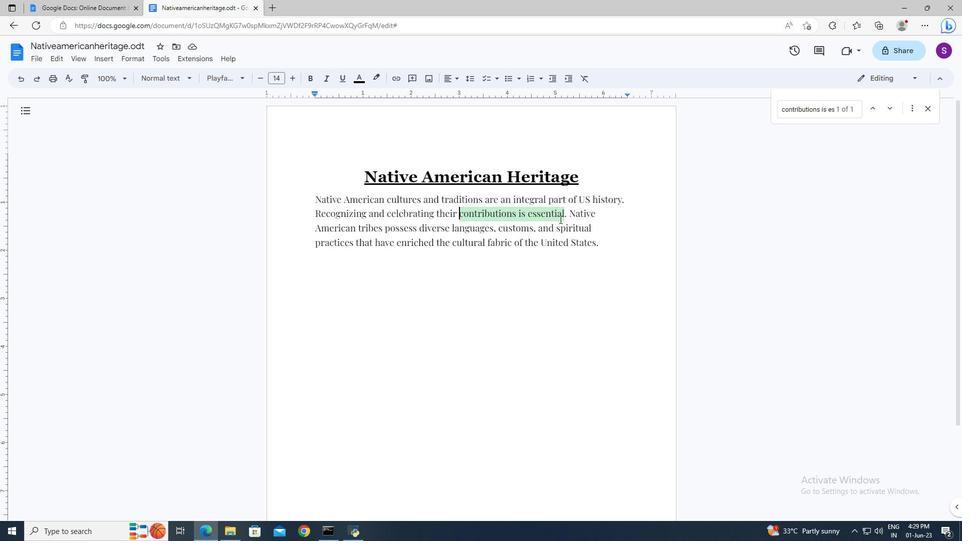 
Action: Key pressed <Key.shift>
Screenshot: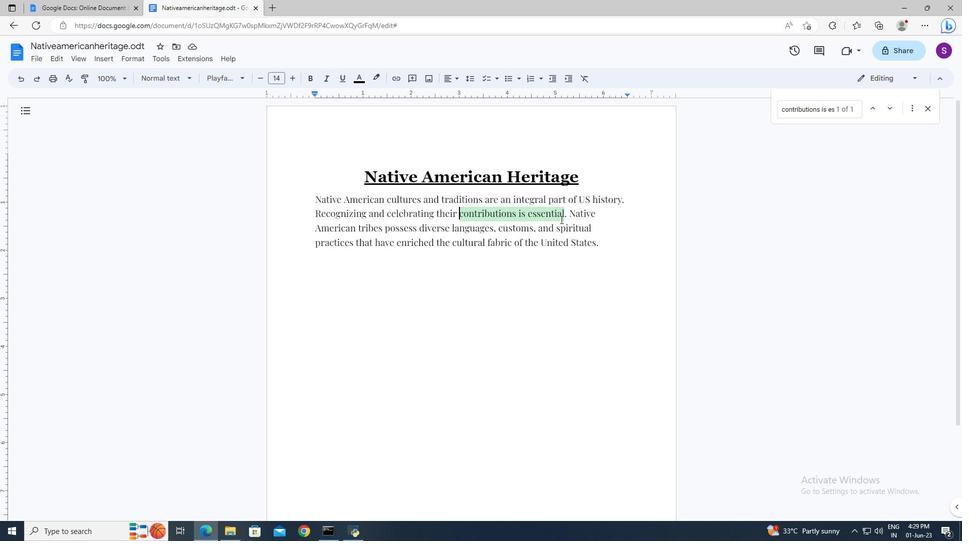 
Action: Mouse moved to (562, 217)
Screenshot: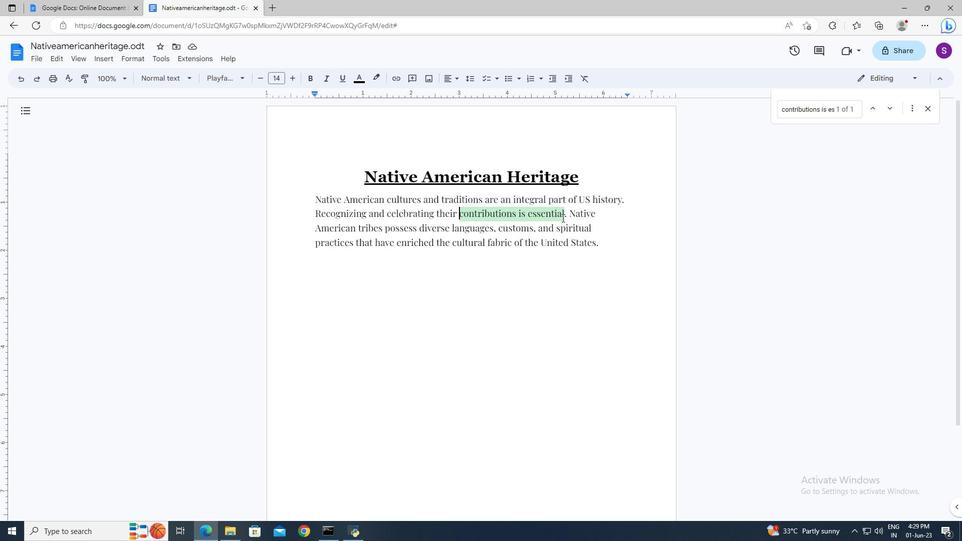 
Action: Key pressed <Key.shift>
Screenshot: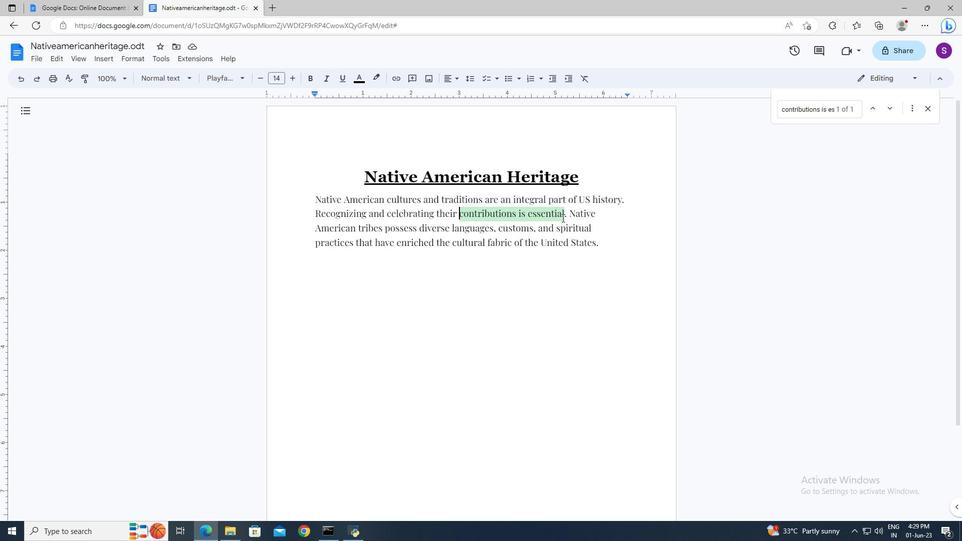 
Action: Mouse moved to (562, 216)
Screenshot: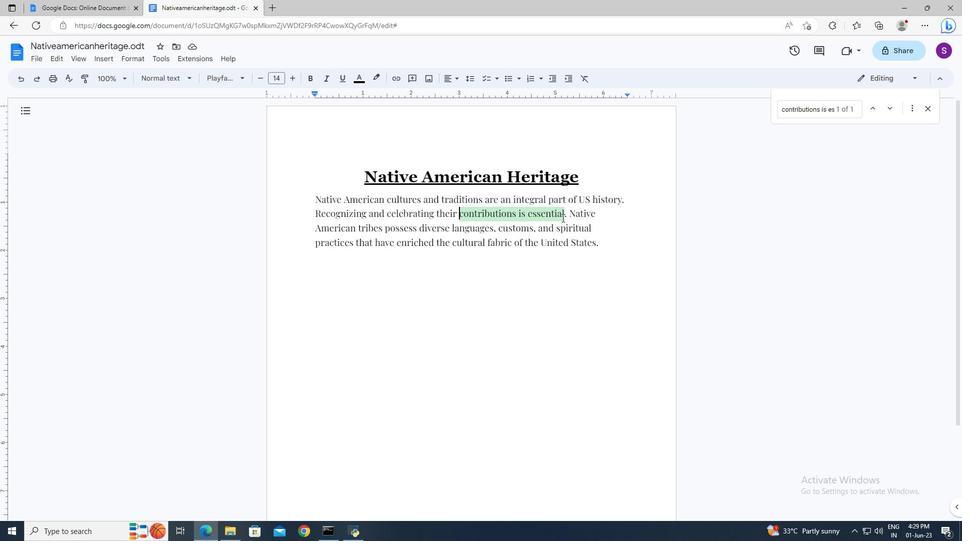 
Action: Key pressed <Key.shift>
Screenshot: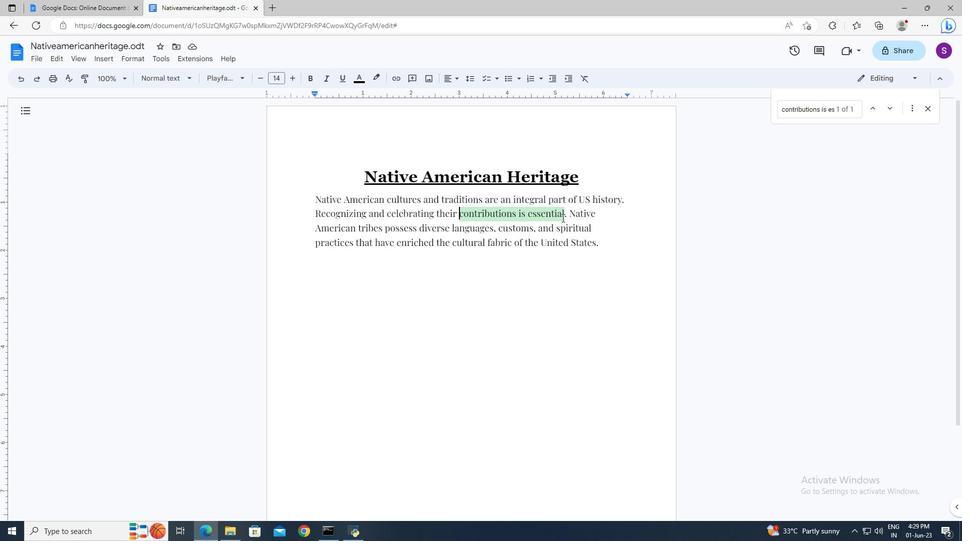 
Action: Mouse moved to (563, 215)
Screenshot: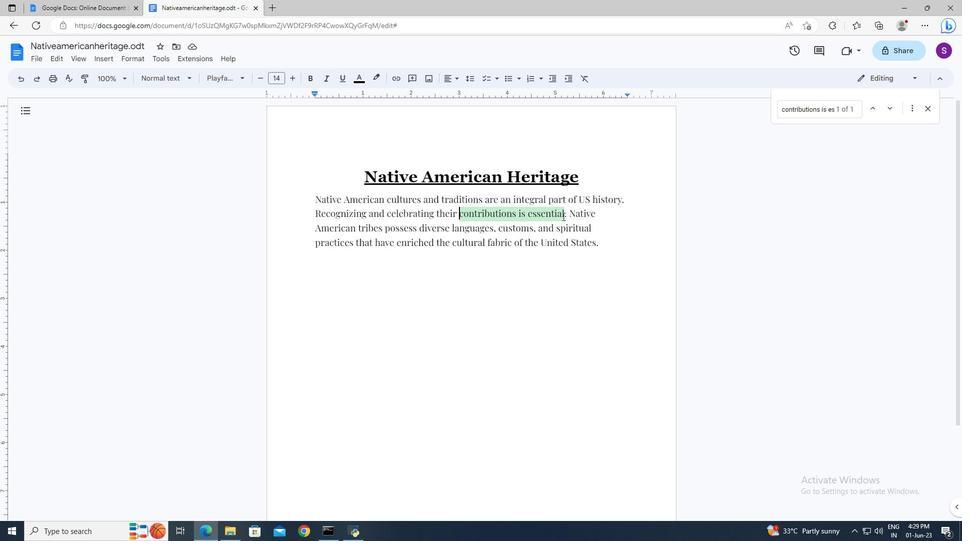 
Action: Key pressed <Key.shift><Key.shift>
Screenshot: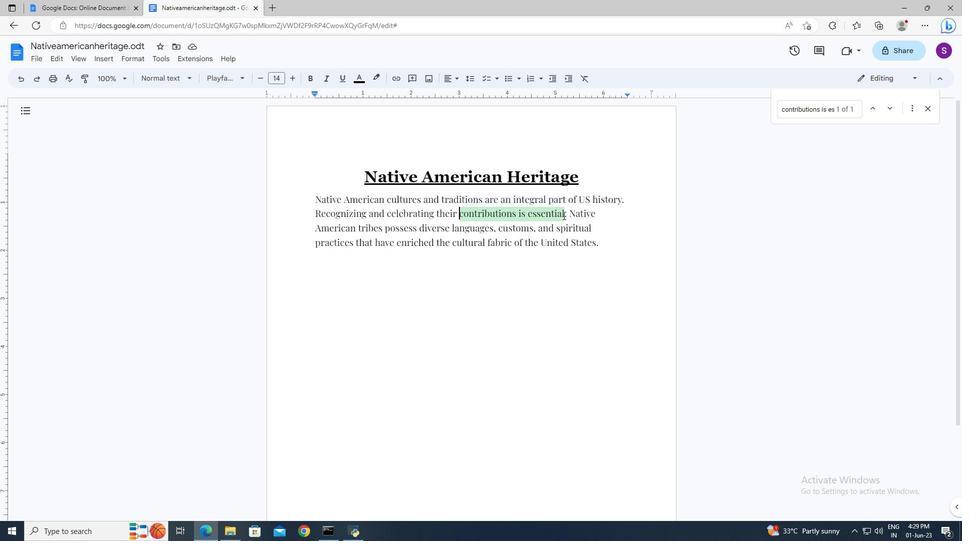 
Action: Mouse moved to (563, 215)
Screenshot: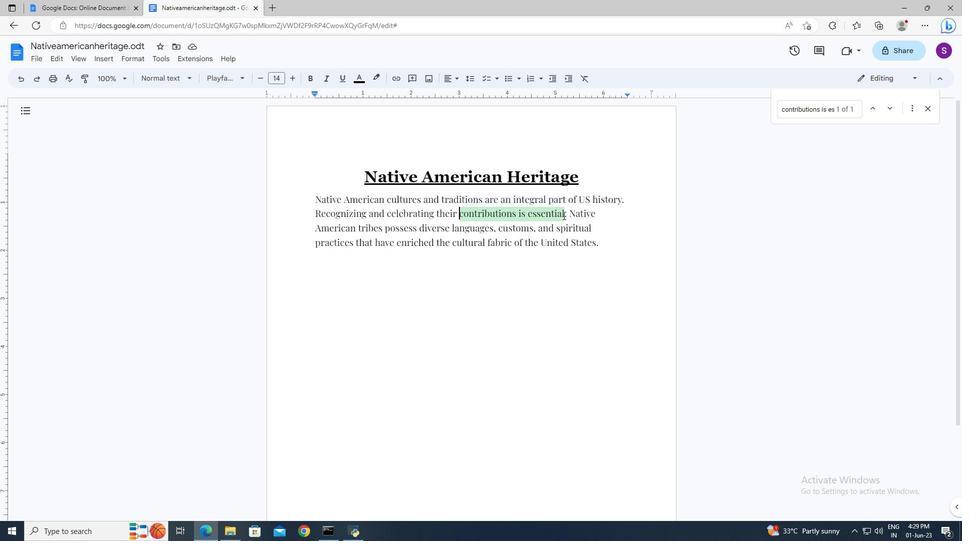 
Action: Key pressed <Key.shift><Key.shift><Key.shift><Key.shift><Key.shift><Key.shift><Key.shift>
Screenshot: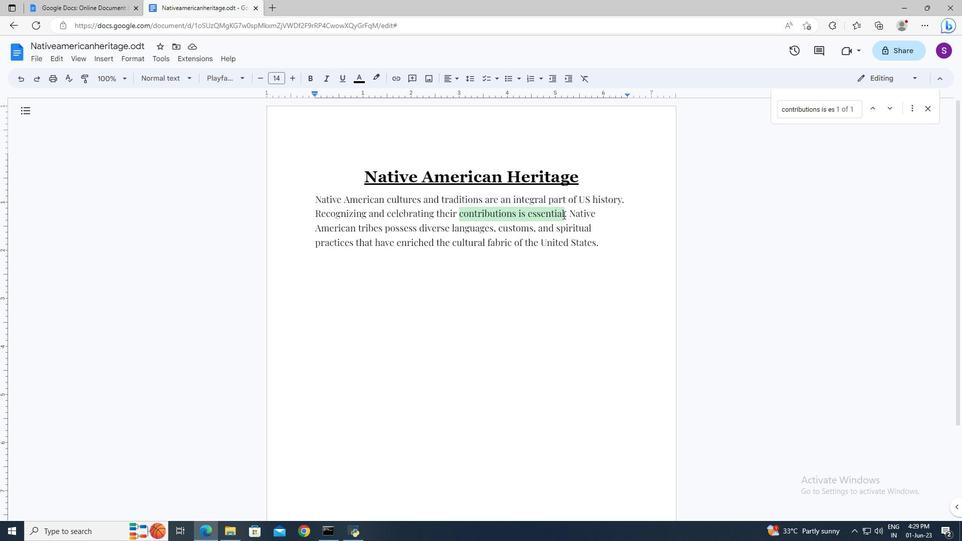 
Action: Mouse pressed left at (563, 215)
Screenshot: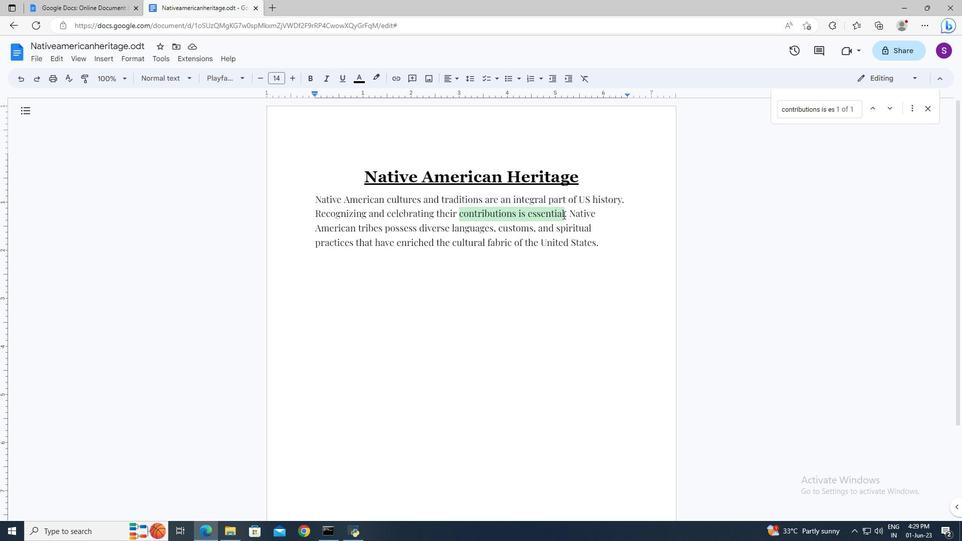 
Action: Key pressed <Key.shift><Key.shift><Key.shift><Key.shift><Key.shift><Key.shift><Key.shift><Key.shift><Key.shift><Key.shift><Key.shift><Key.shift><Key.shift><Key.shift>
Screenshot: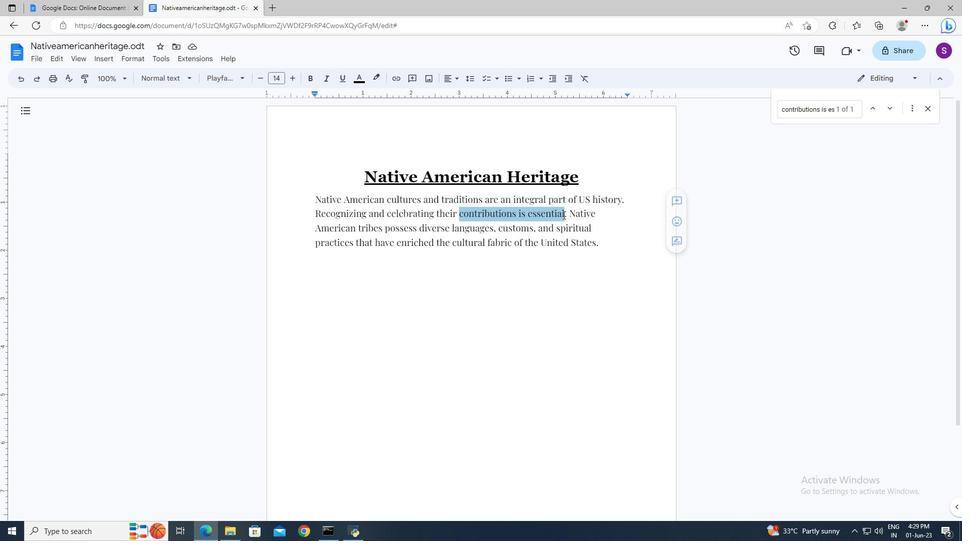 
Action: Mouse moved to (563, 218)
Screenshot: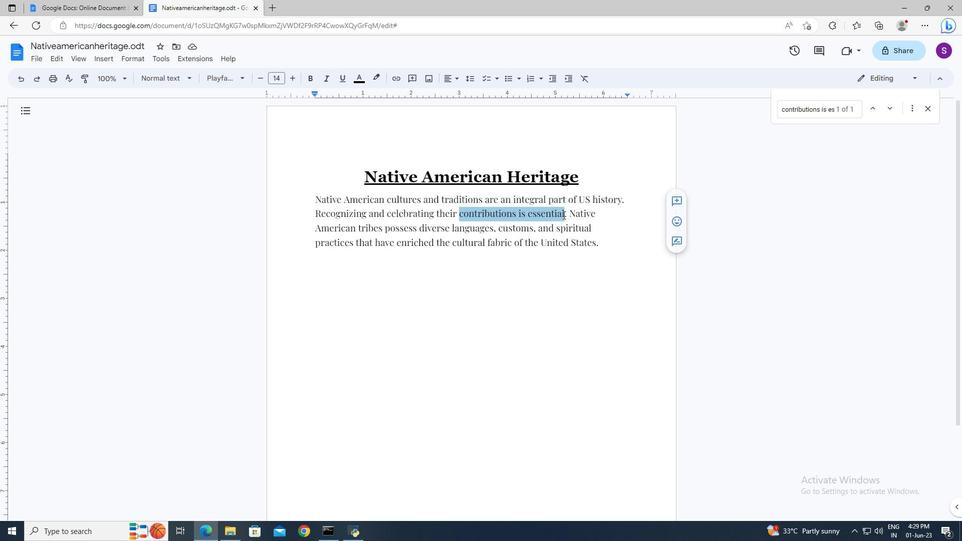 
Action: Key pressed <Key.shift>
Screenshot: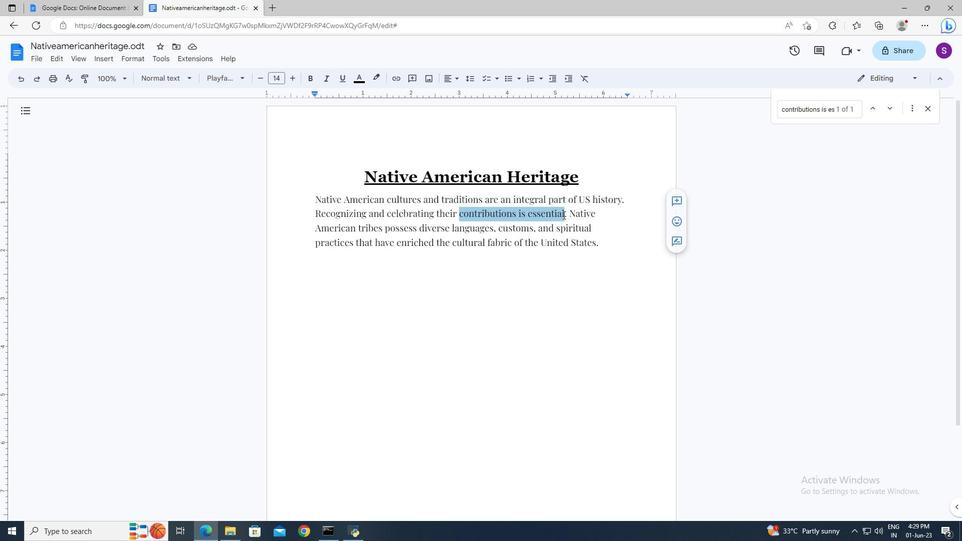 
Action: Mouse moved to (563, 223)
Screenshot: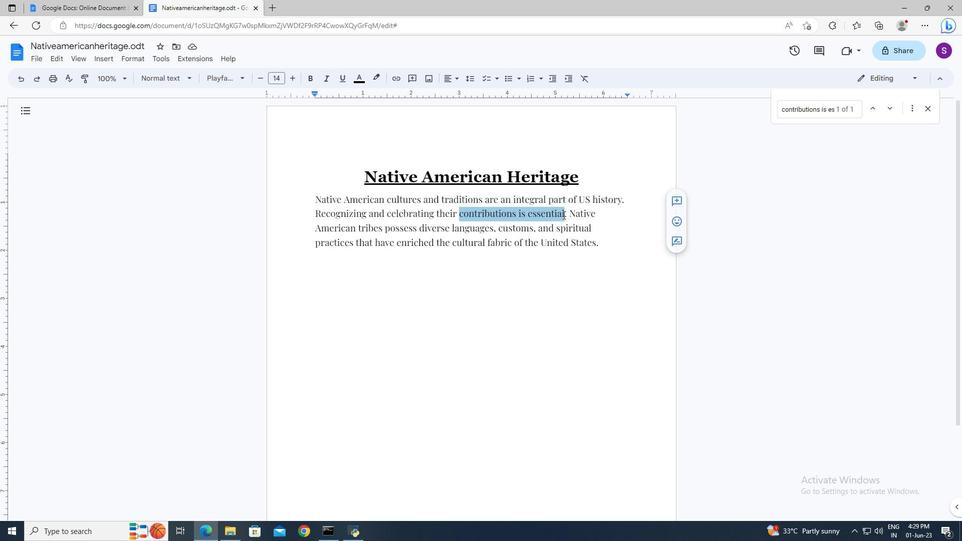 
Action: Key pressed <Key.shift>
Screenshot: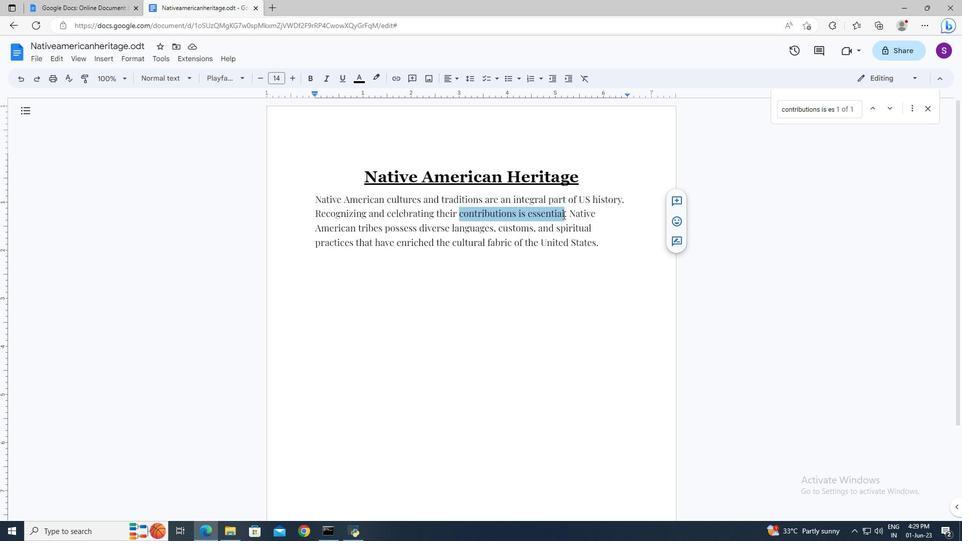 
Action: Mouse moved to (563, 227)
Screenshot: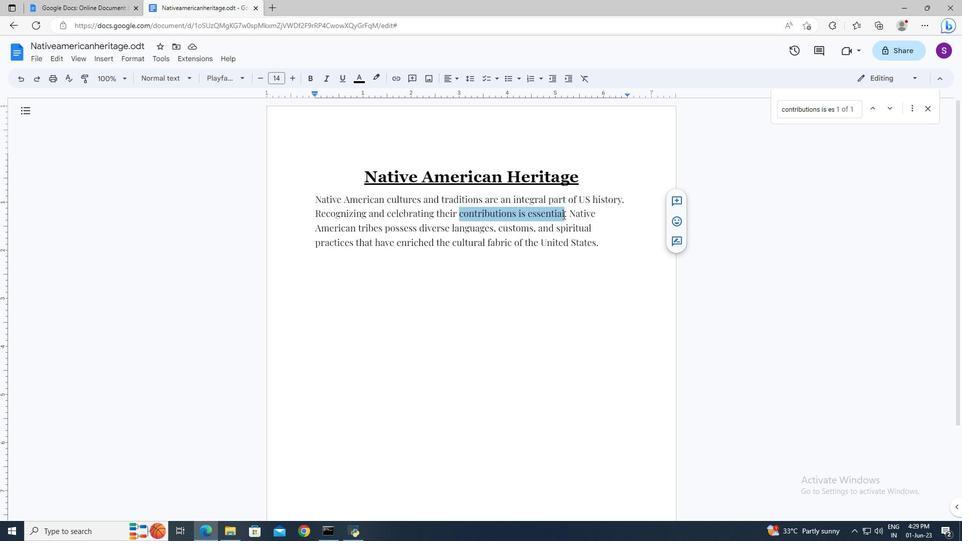 
Action: Key pressed <Key.shift>
Screenshot: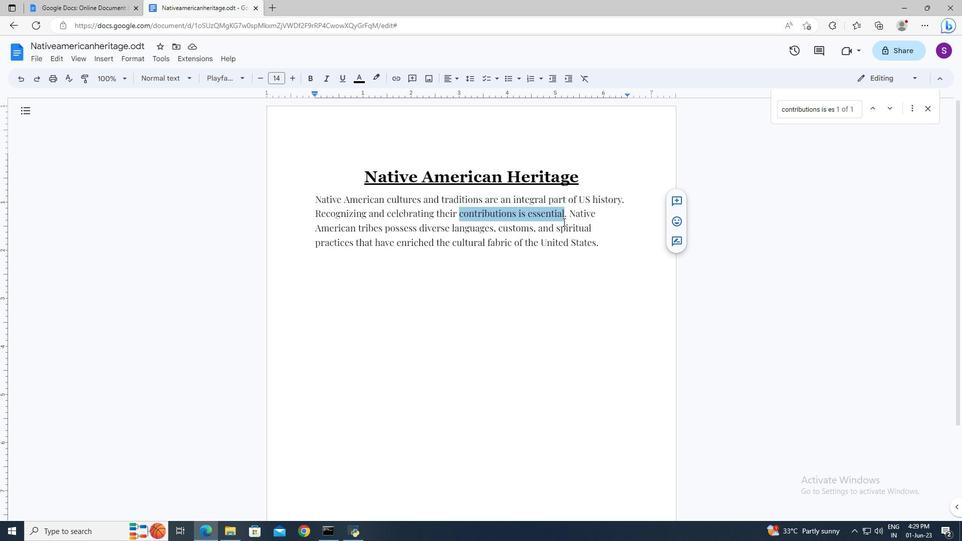 
Action: Mouse moved to (563, 231)
Screenshot: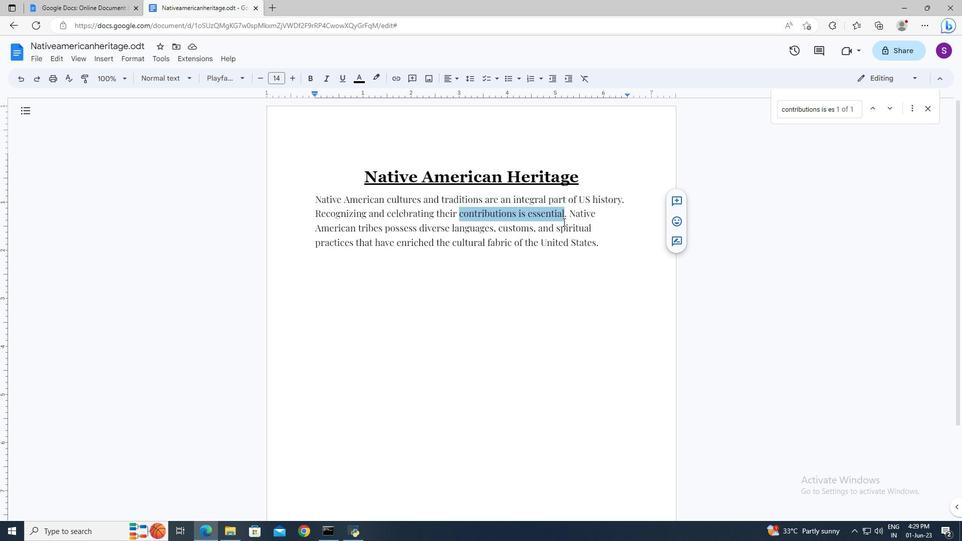 
Action: Key pressed <Key.shift>
Screenshot: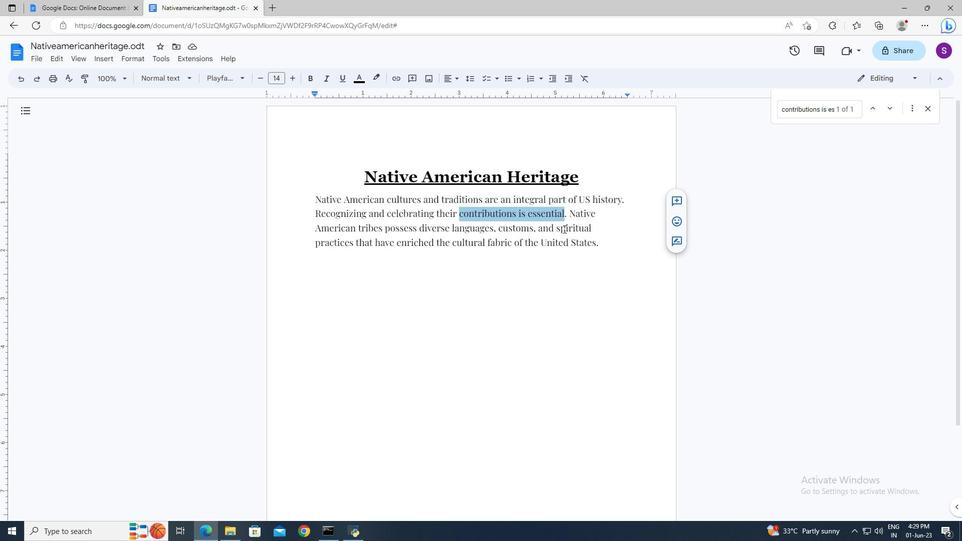 
Action: Mouse moved to (563, 235)
Screenshot: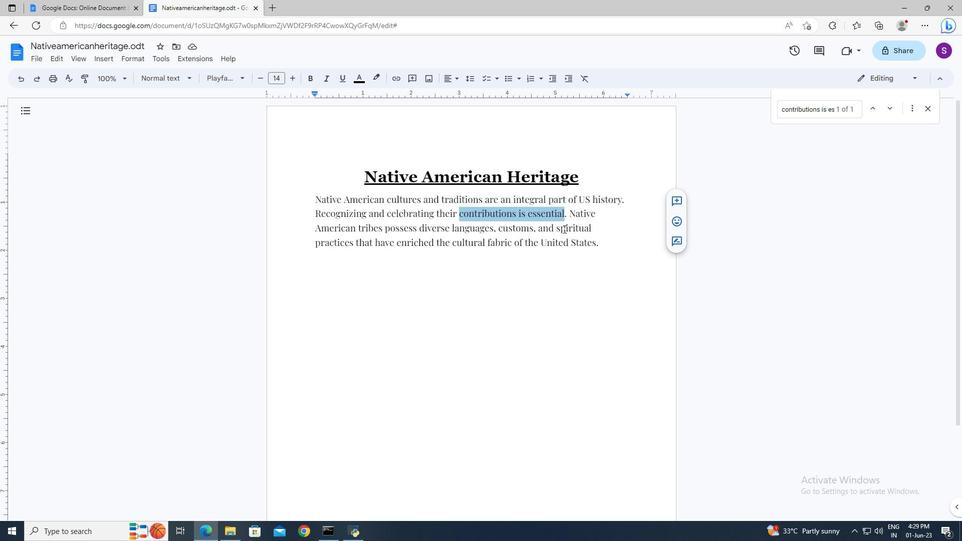 
Action: Key pressed <Key.shift>
Screenshot: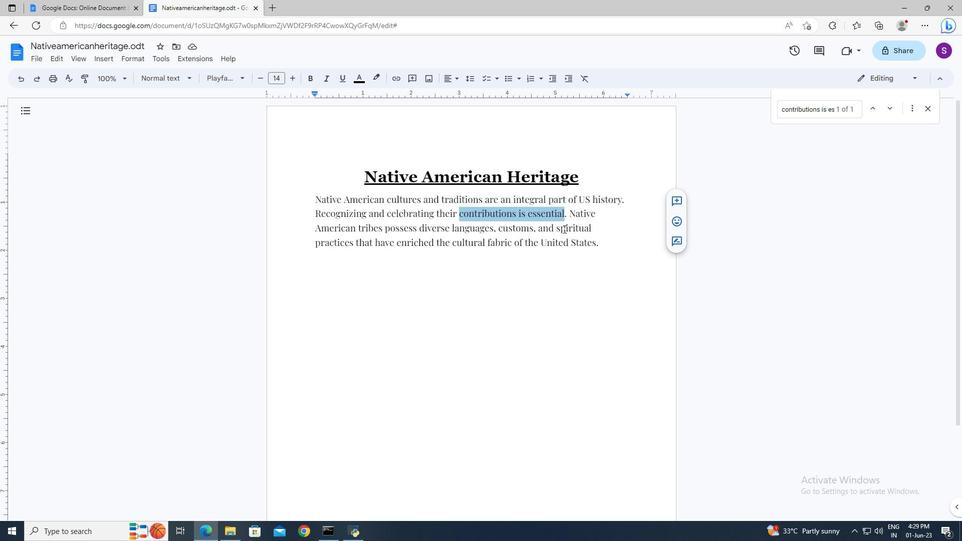 
Action: Mouse moved to (142, 61)
Screenshot: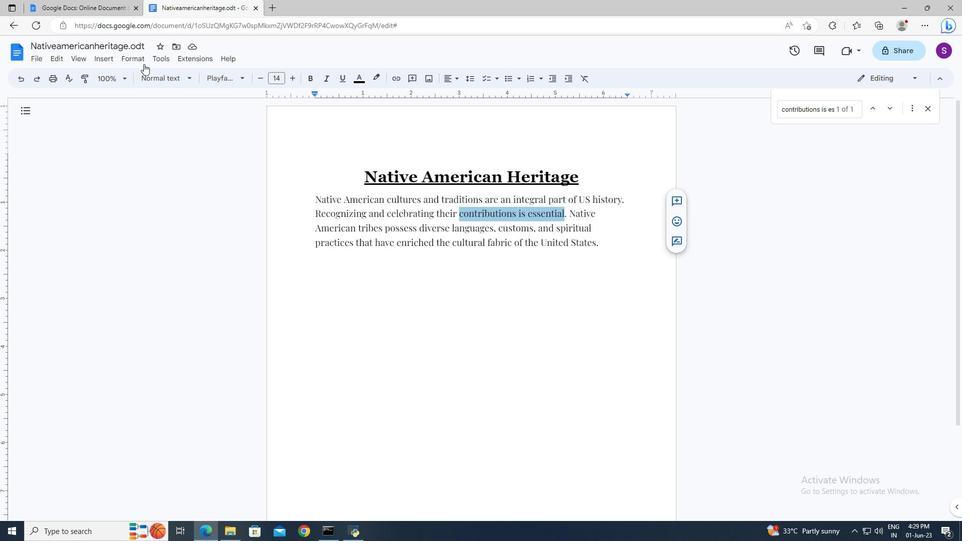 
Action: Mouse pressed left at (142, 61)
Screenshot: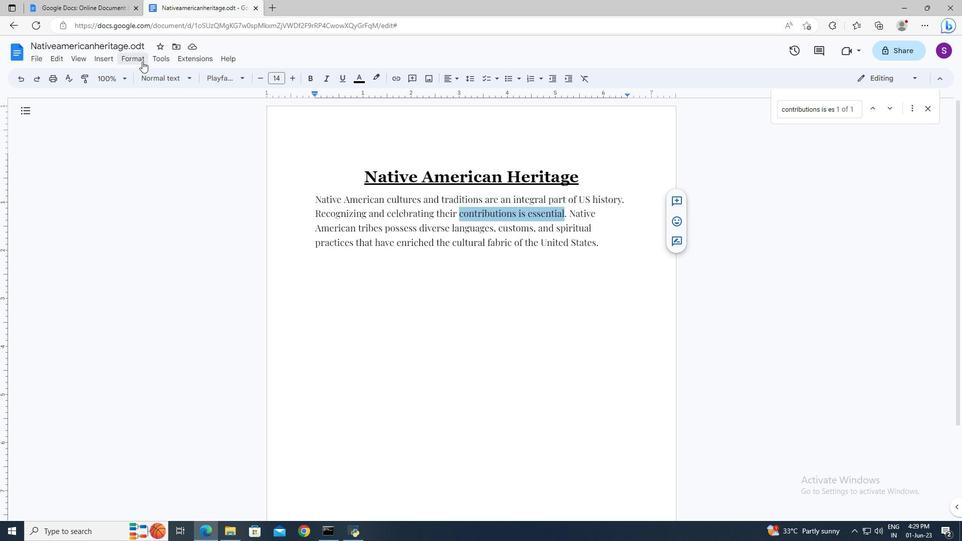 
Action: Mouse moved to (313, 126)
Screenshot: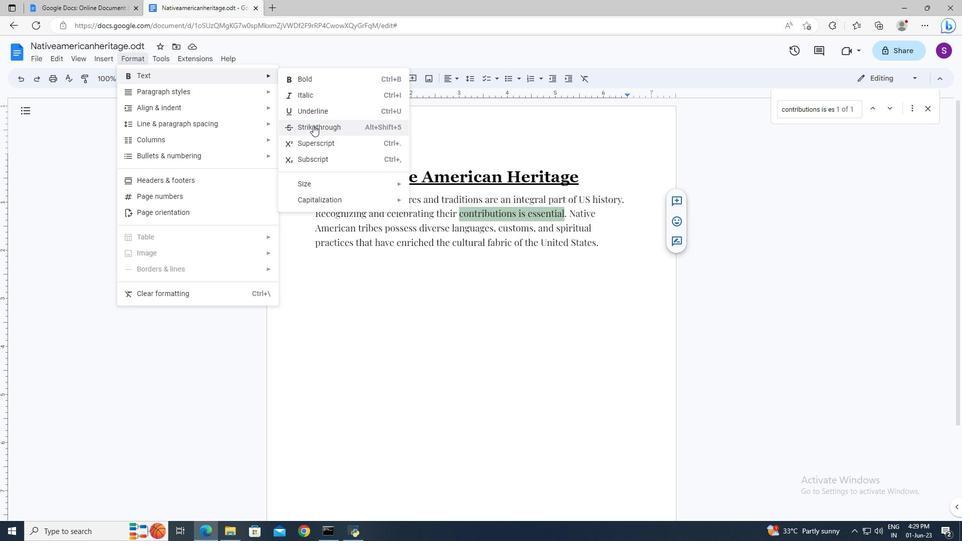 
Action: Mouse pressed left at (313, 126)
Screenshot: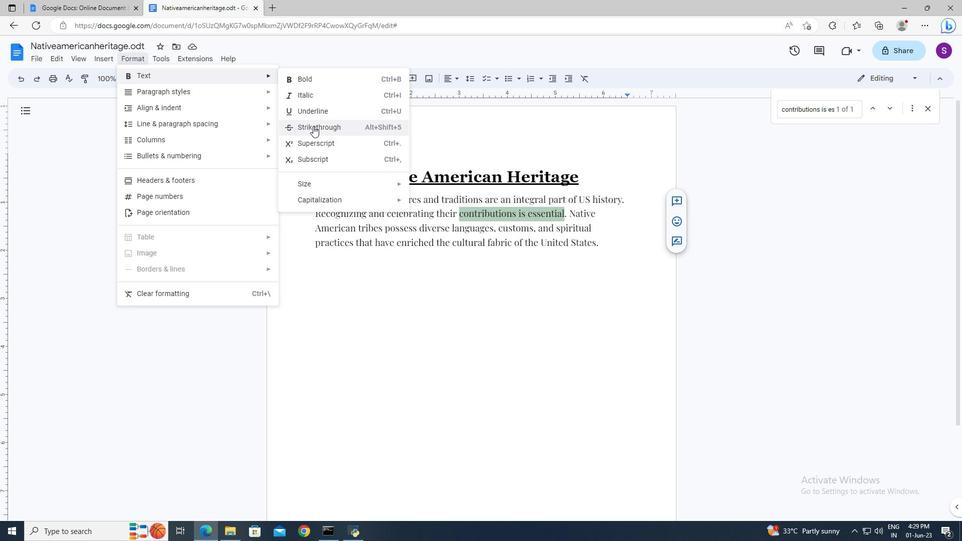 
Action: Mouse moved to (923, 106)
Screenshot: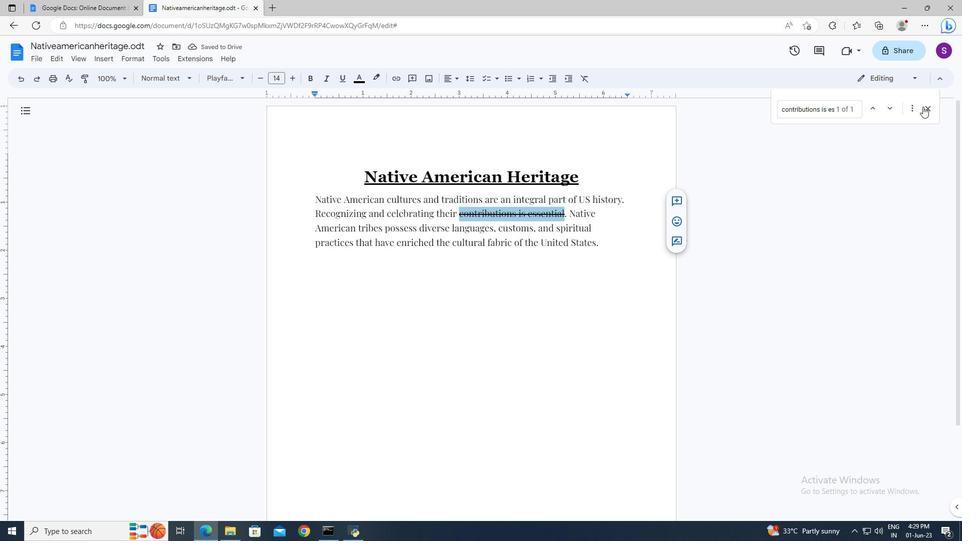 
Action: Mouse pressed left at (923, 106)
Screenshot: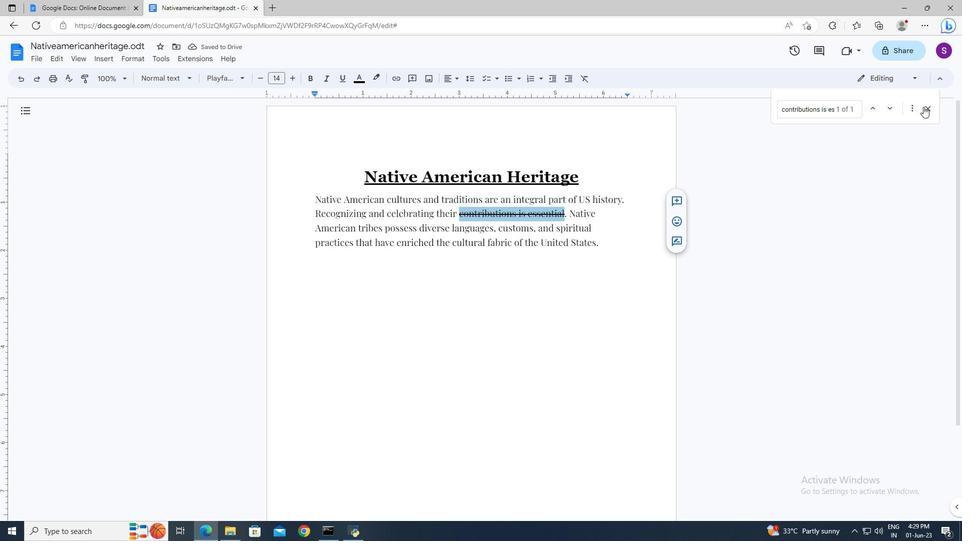 
Action: Mouse moved to (641, 209)
Screenshot: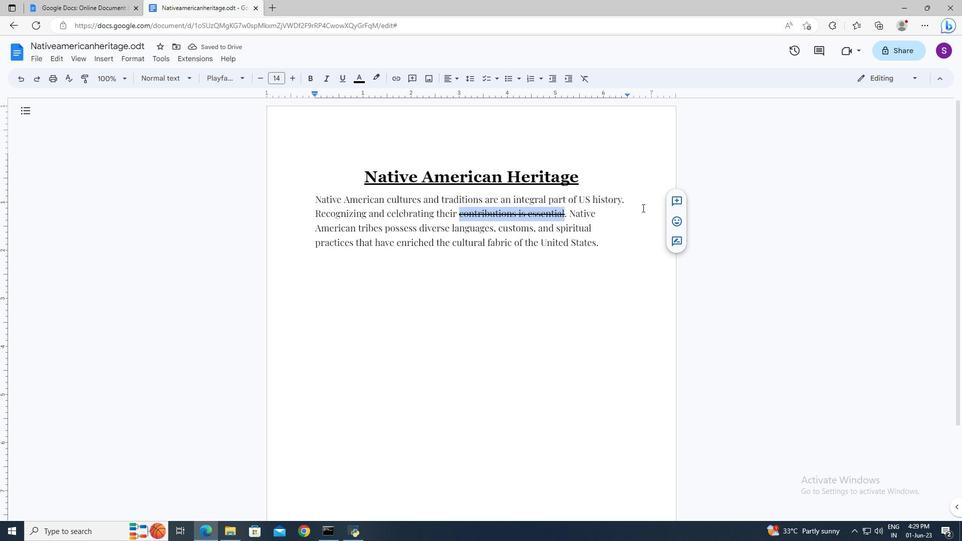 
Action: Mouse pressed left at (641, 209)
Screenshot: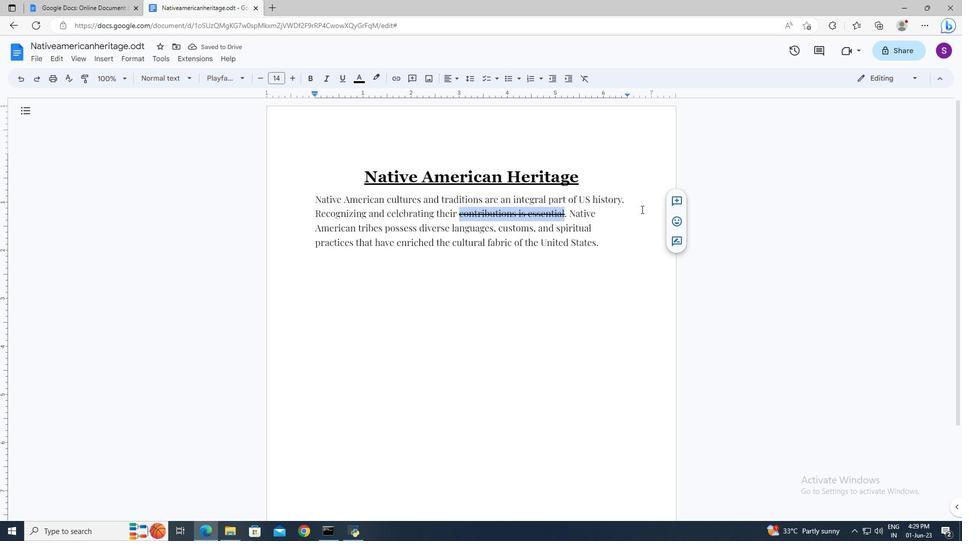 
Action: Mouse moved to (512, 269)
Screenshot: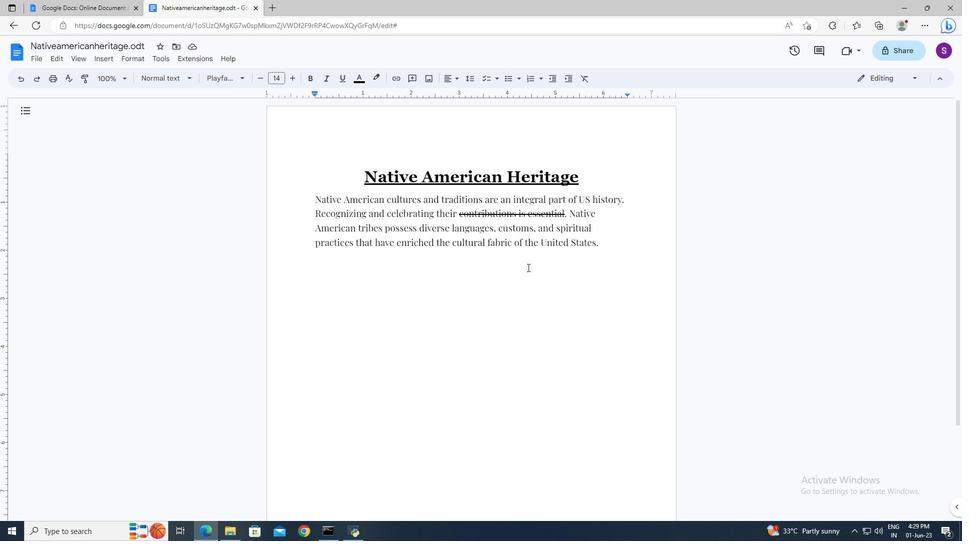 
Action: Mouse scrolled (512, 269) with delta (0, 0)
Screenshot: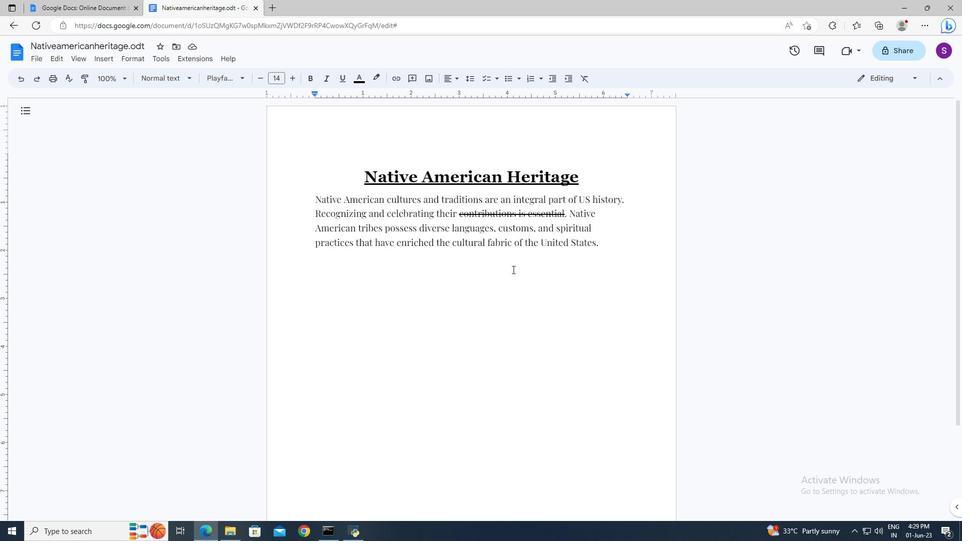 
Action: Mouse scrolled (512, 269) with delta (0, 0)
Screenshot: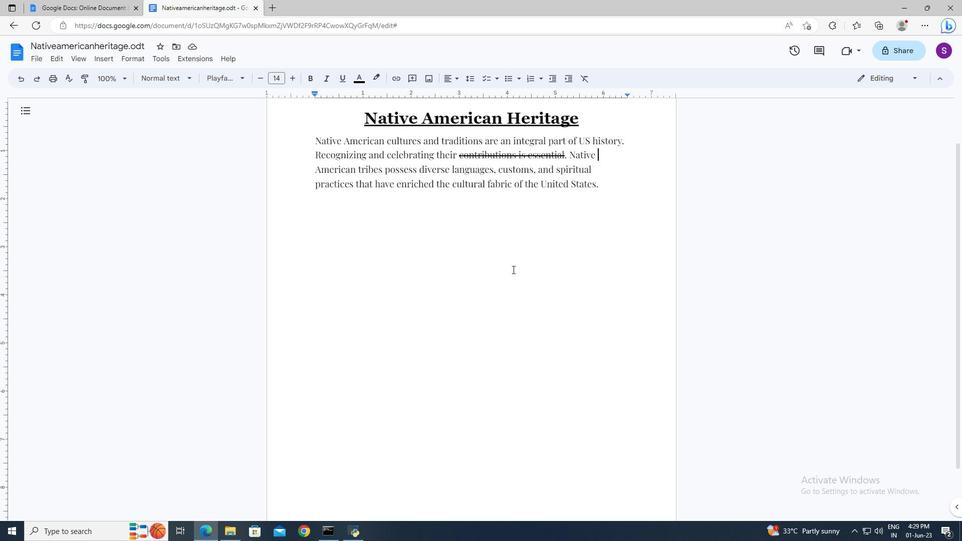 
Action: Mouse scrolled (512, 269) with delta (0, 0)
Screenshot: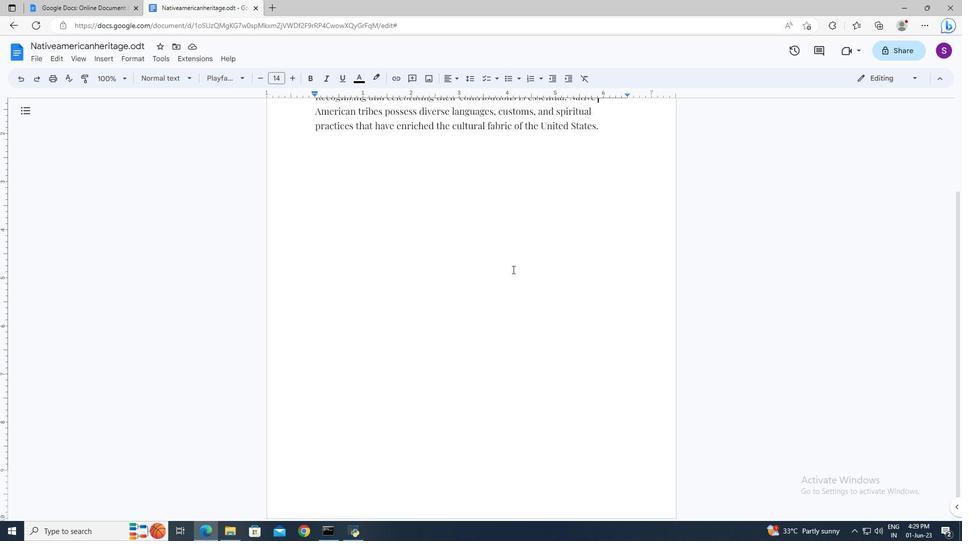 
Action: Mouse moved to (342, 488)
Screenshot: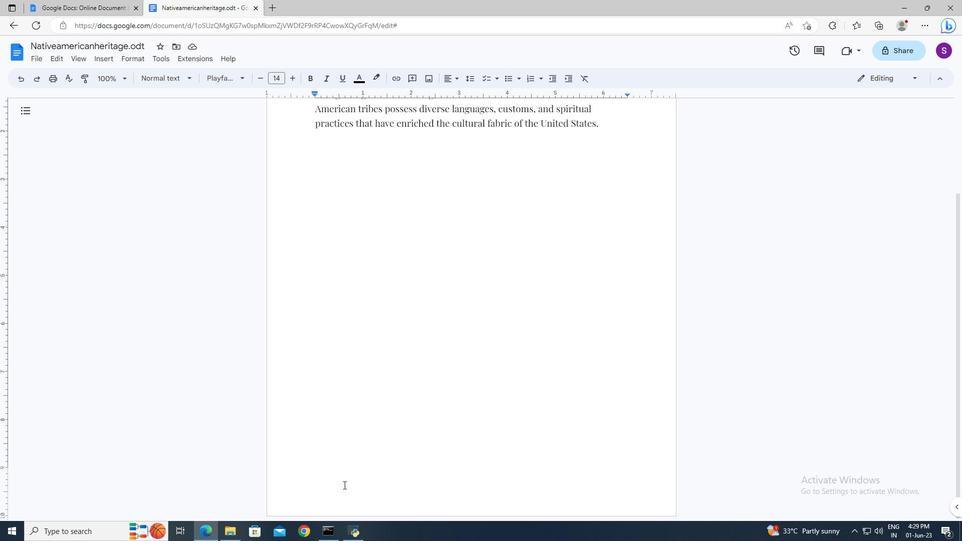 
Action: Mouse pressed left at (342, 488)
Screenshot: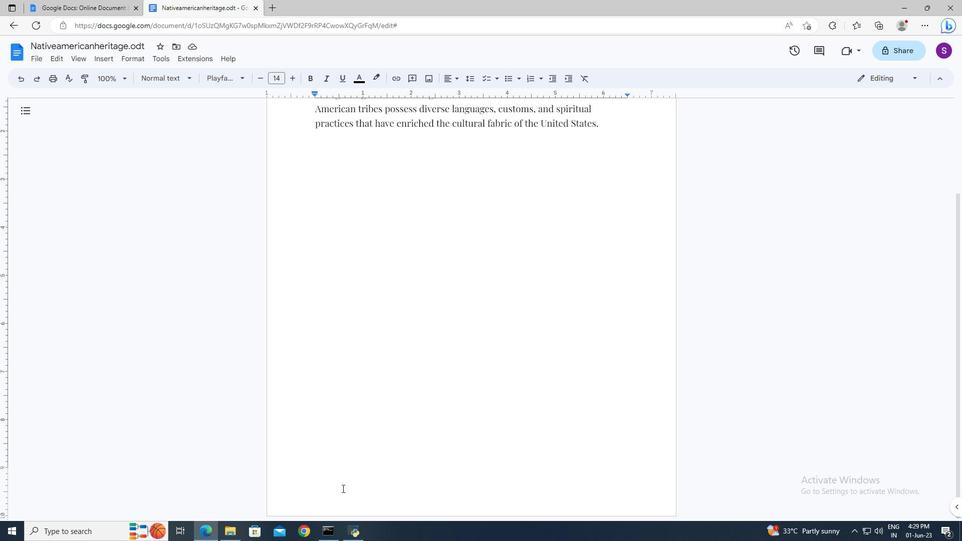 
Action: Mouse pressed left at (342, 488)
Screenshot: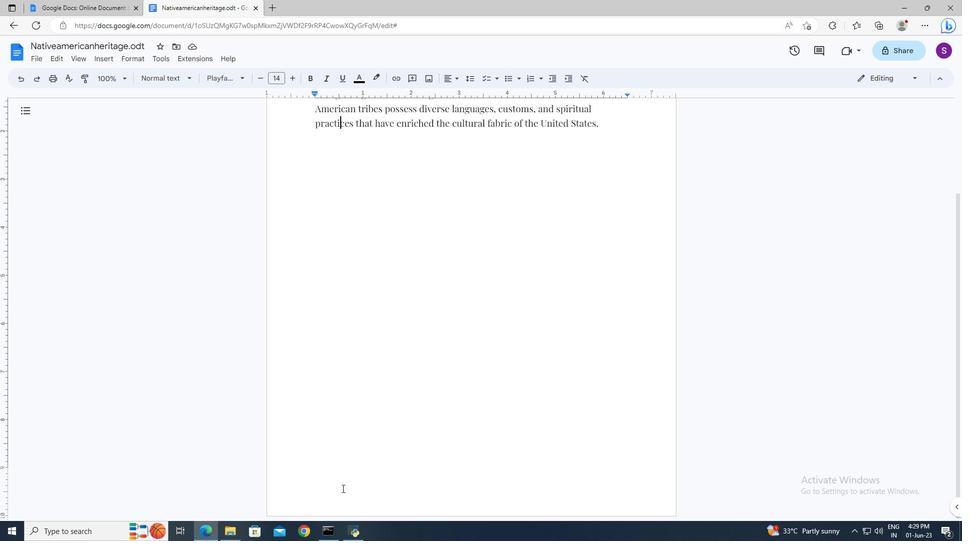 
Action: Mouse moved to (114, 60)
Screenshot: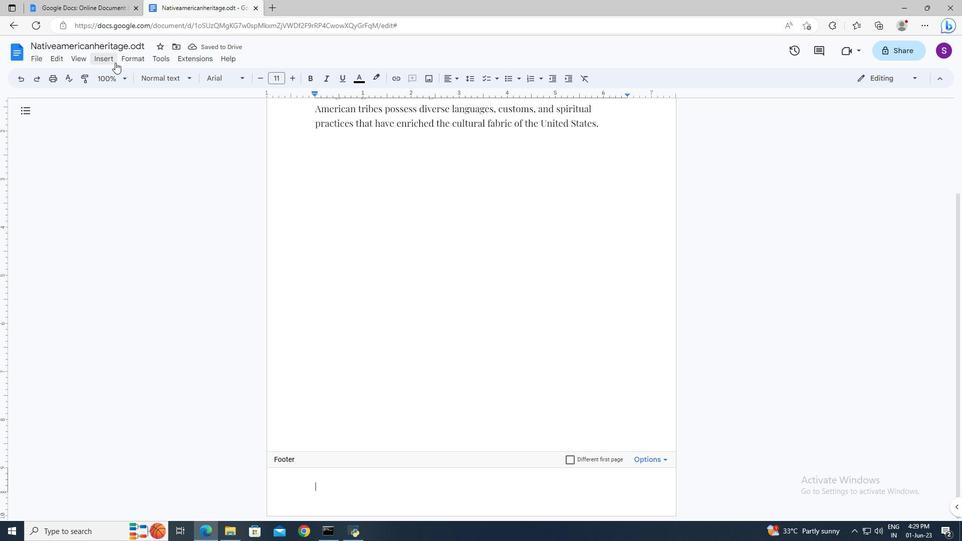 
Action: Mouse pressed left at (114, 60)
Screenshot: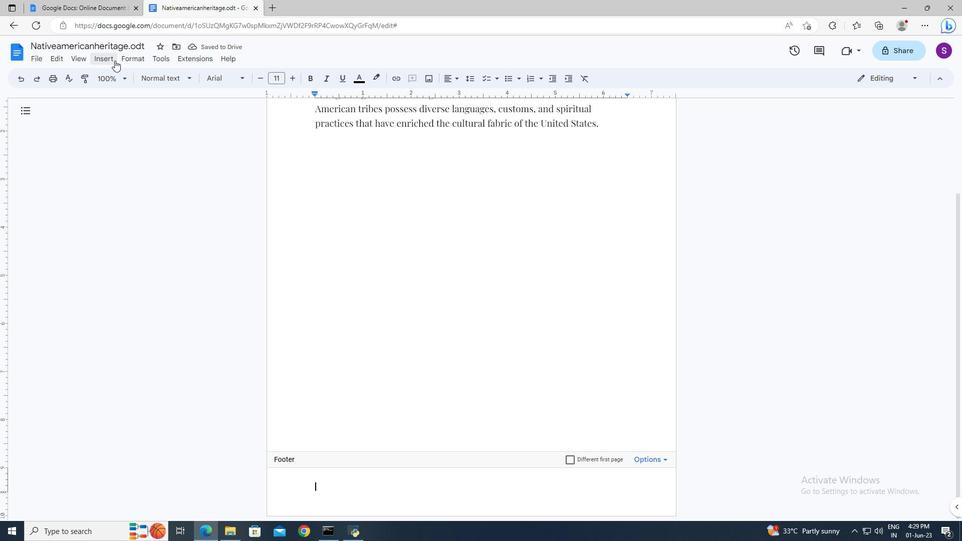 
Action: Mouse moved to (253, 174)
Screenshot: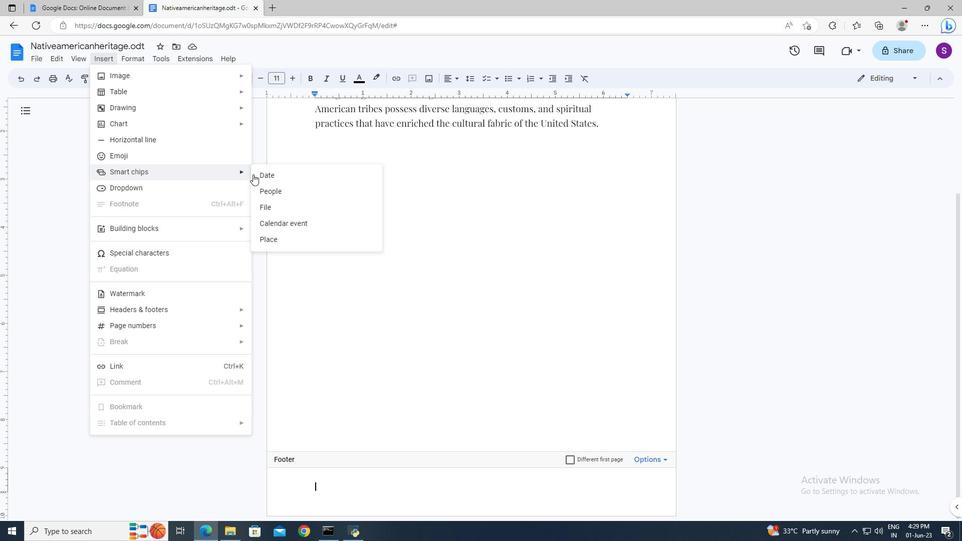 
Action: Mouse pressed left at (253, 174)
Screenshot: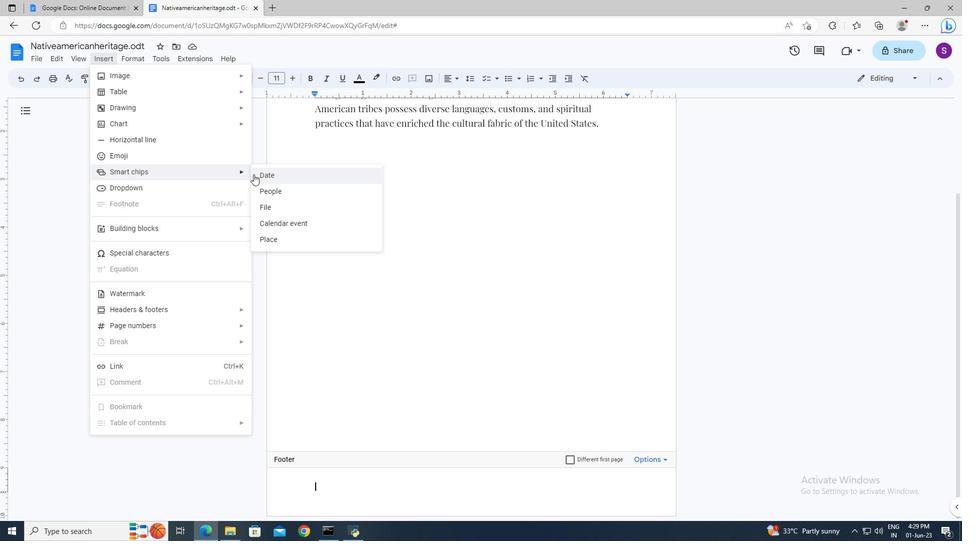 
Action: Mouse moved to (401, 466)
Screenshot: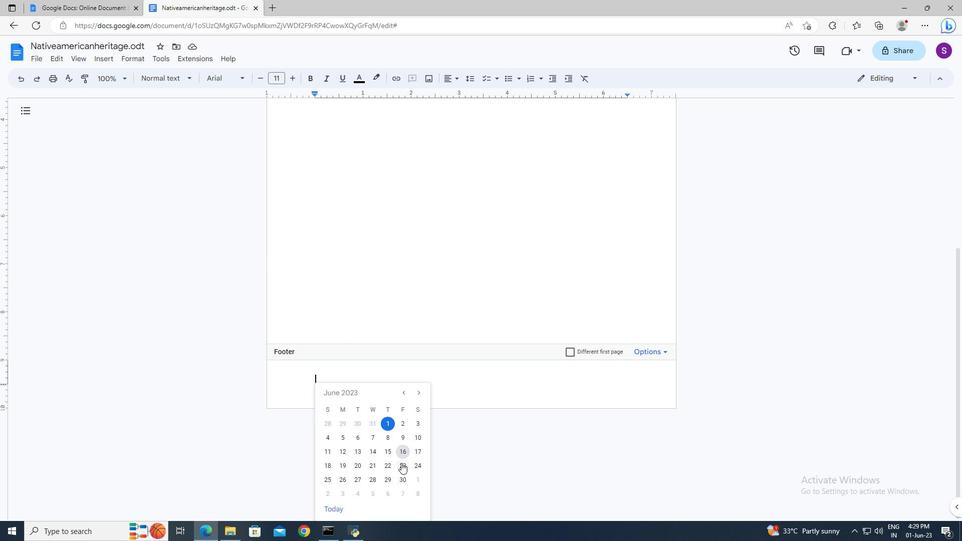 
Action: Mouse pressed left at (401, 466)
Screenshot: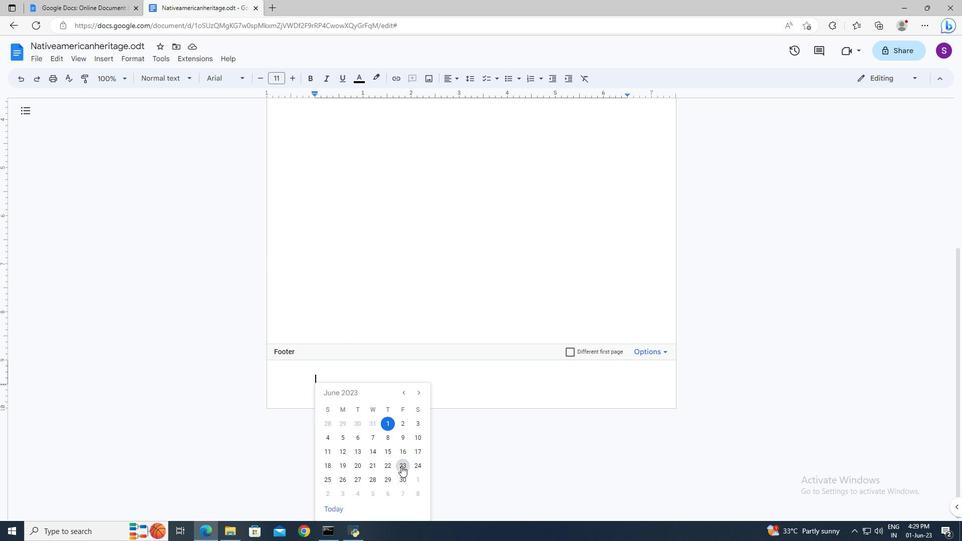 
Action: Mouse scrolled (401, 466) with delta (0, 0)
Screenshot: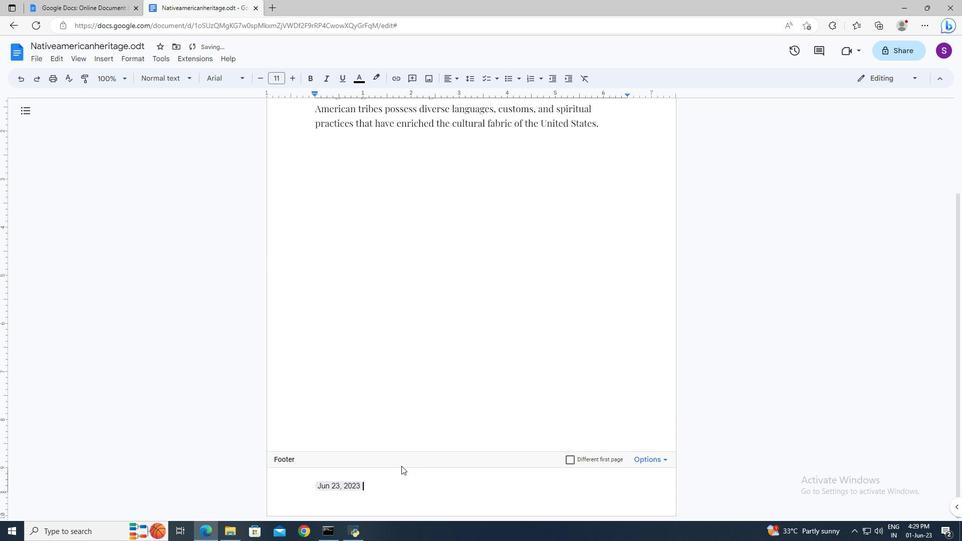 
Action: Mouse scrolled (401, 466) with delta (0, 0)
Screenshot: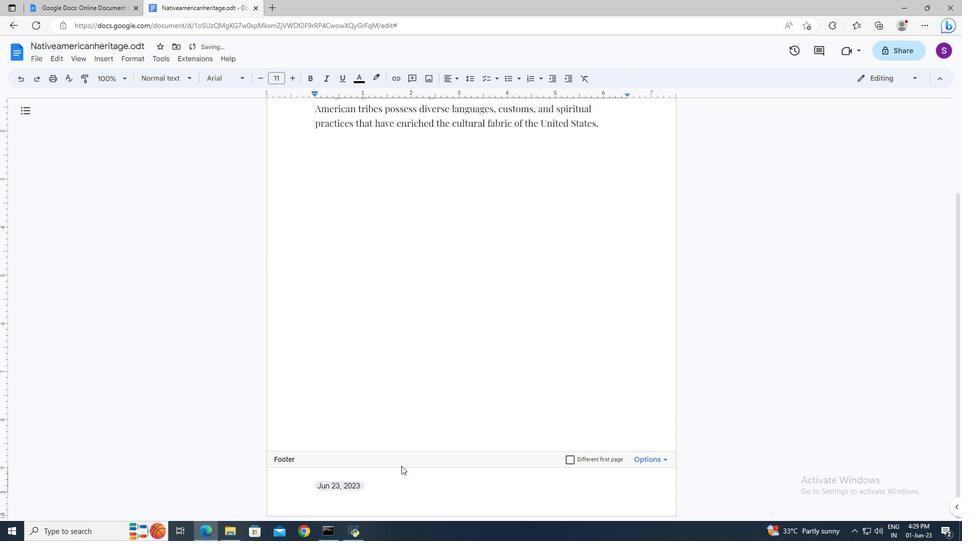 
Action: Mouse moved to (498, 202)
Screenshot: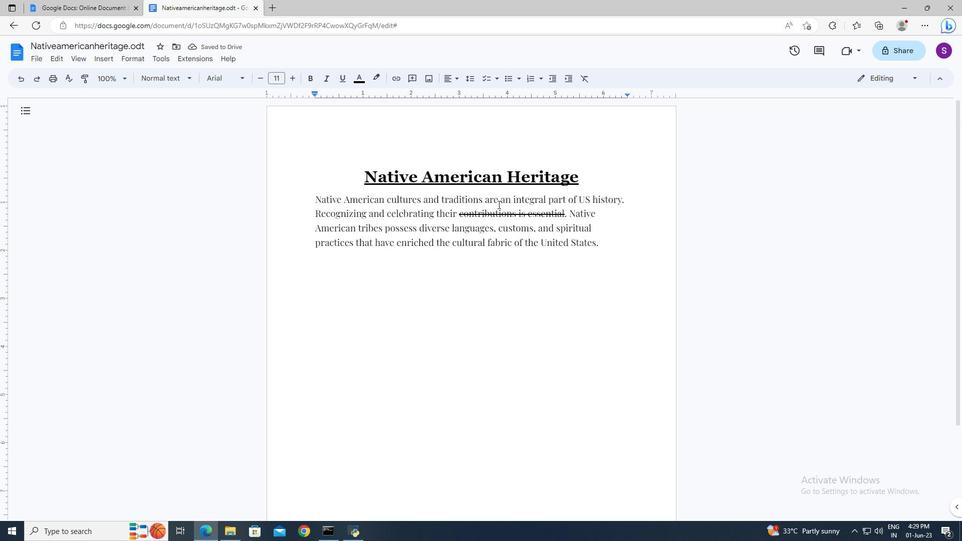 
Action: Mouse pressed left at (498, 202)
Screenshot: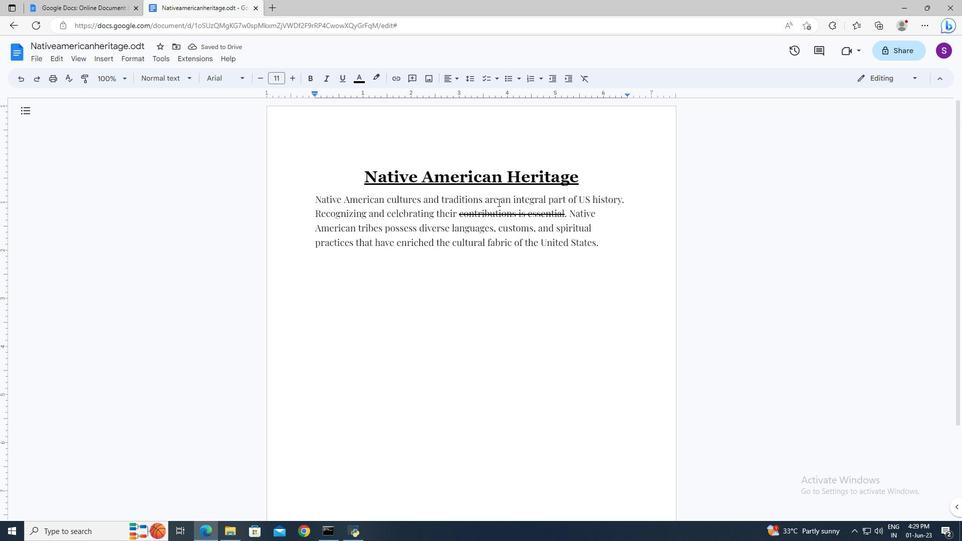 
Action: Mouse moved to (111, 54)
Screenshot: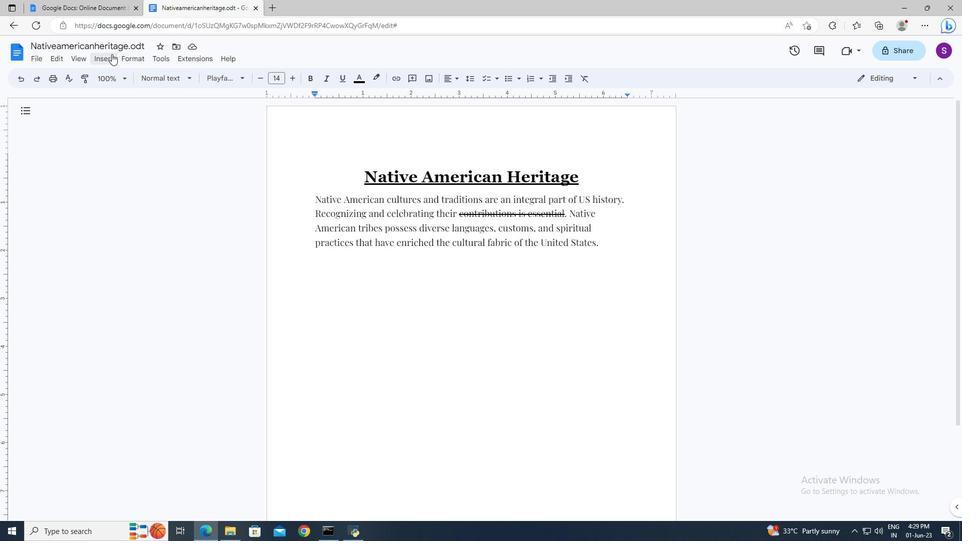 
Action: Mouse pressed left at (111, 54)
Screenshot: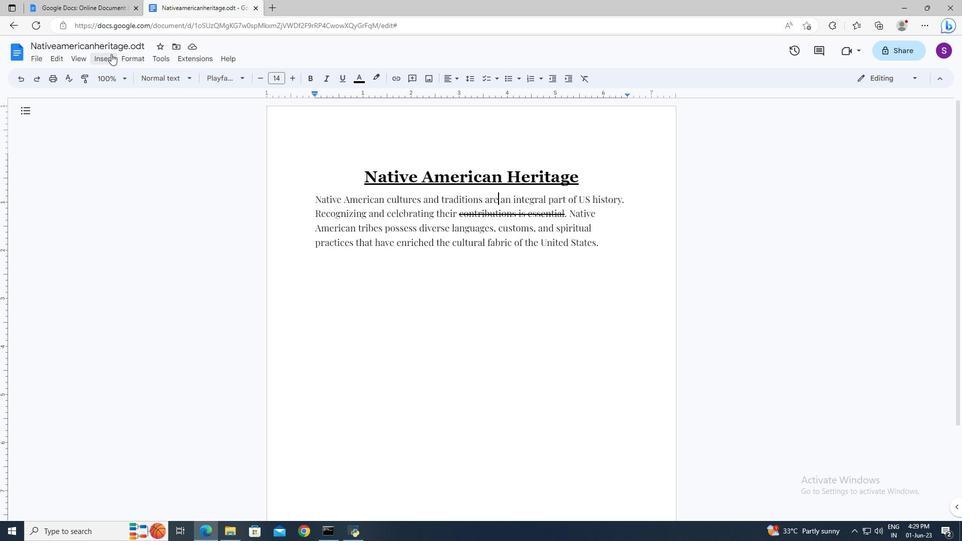 
Action: Mouse moved to (141, 203)
Screenshot: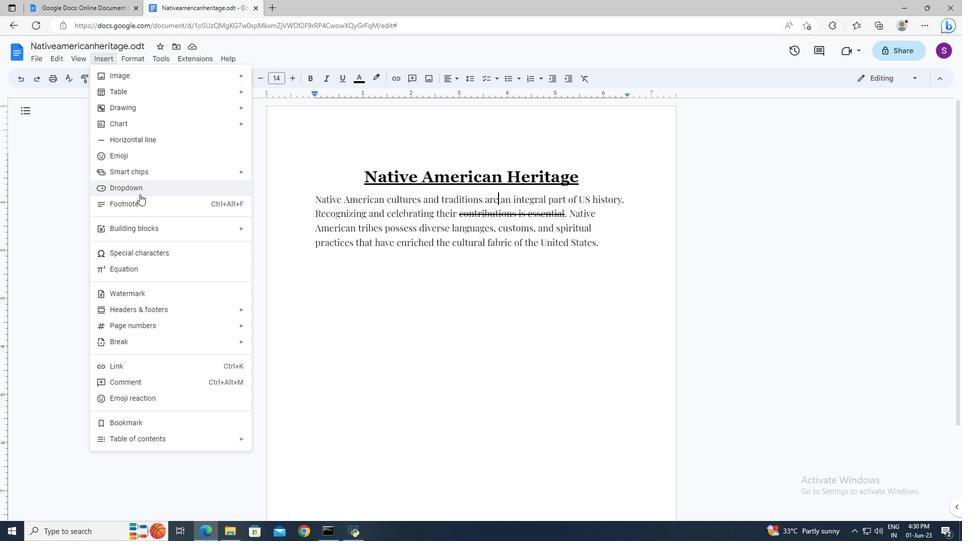 
Action: Mouse pressed left at (141, 203)
Screenshot: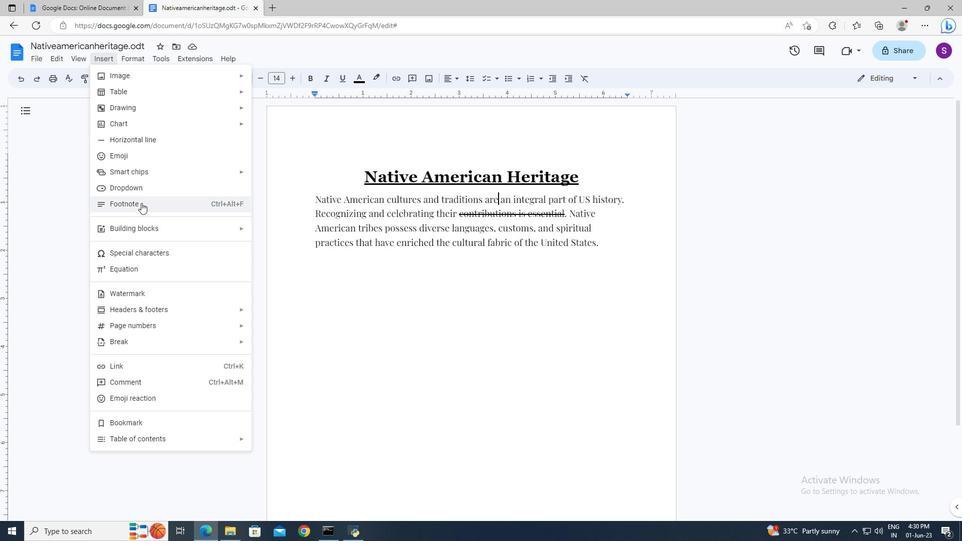 
Action: Key pressed <Key.shift>The<Key.space>study<Key.space>was<Key.space>conducted<Key.space>anonymously<Key.shift><Key.up>
Screenshot: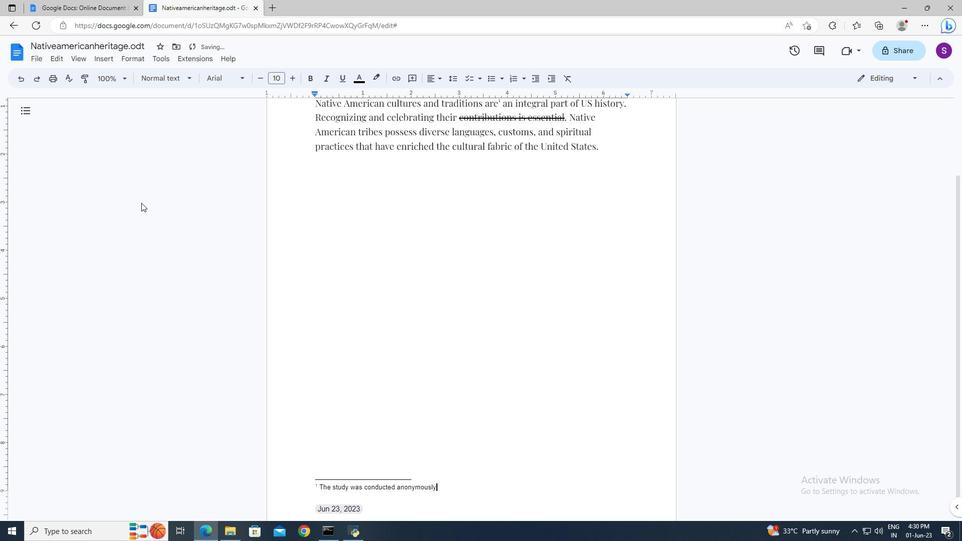 
Action: Mouse moved to (230, 81)
Screenshot: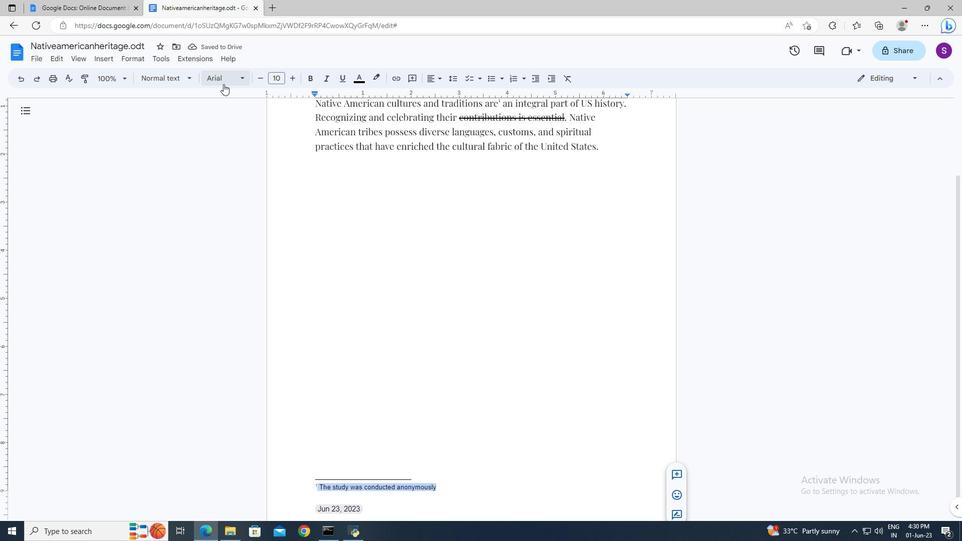
Action: Mouse pressed left at (230, 81)
Screenshot: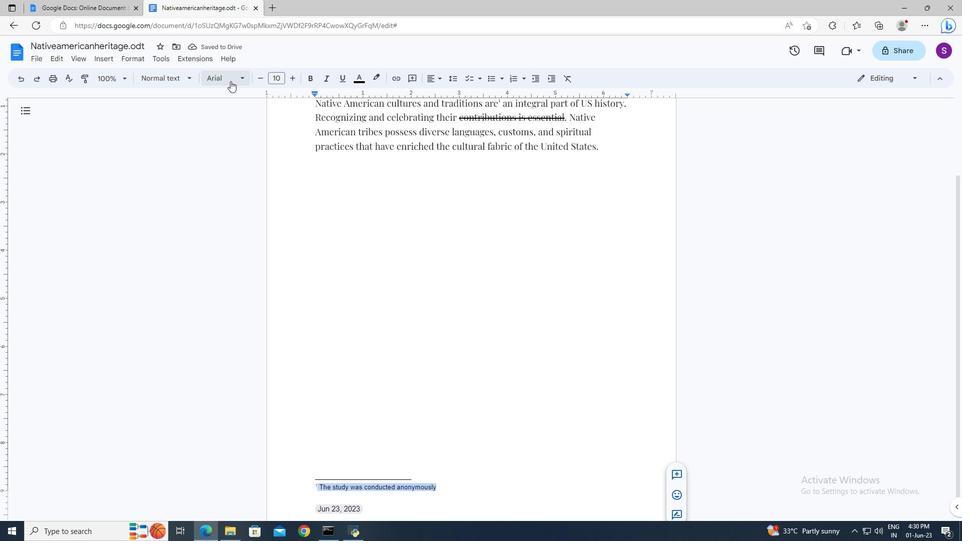 
Action: Mouse moved to (229, 234)
Screenshot: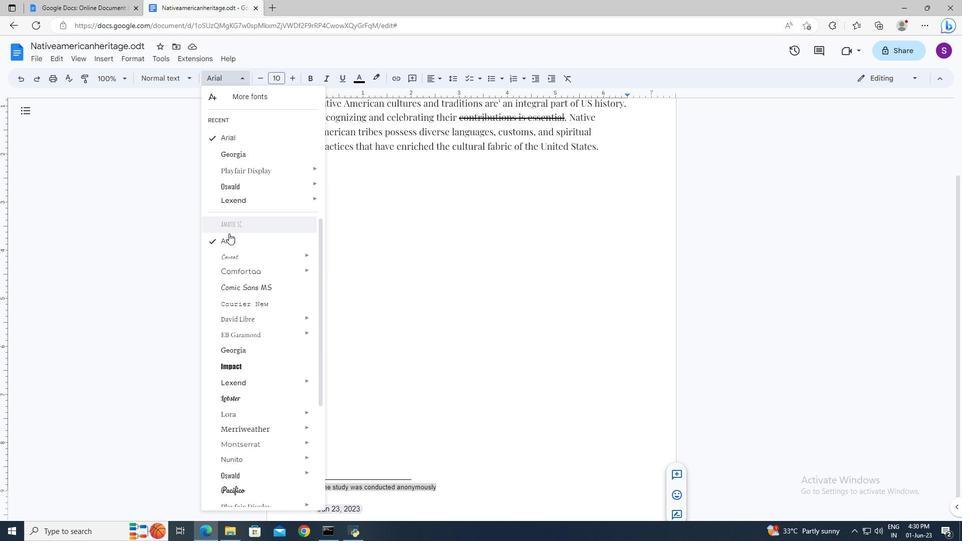 
Action: Mouse pressed left at (229, 234)
Screenshot: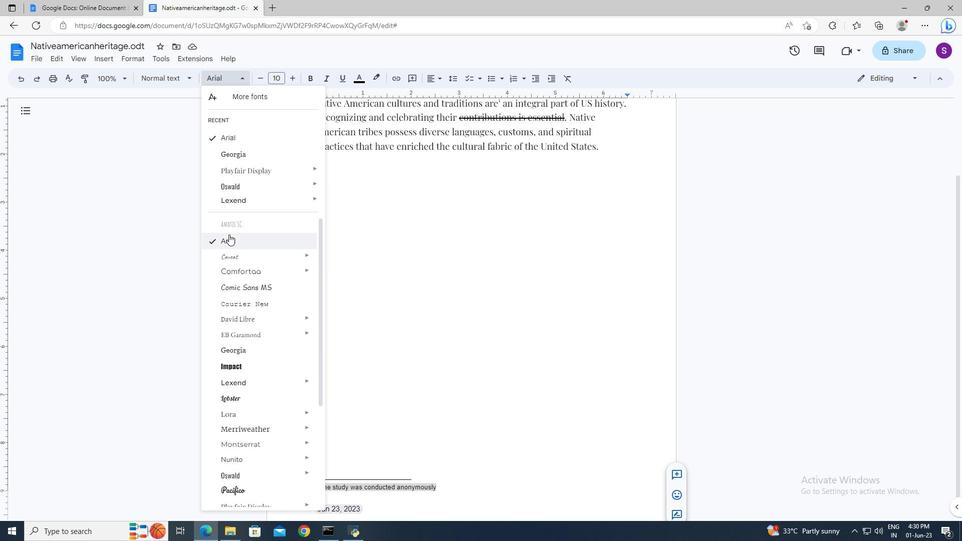 
Action: Mouse moved to (280, 79)
Screenshot: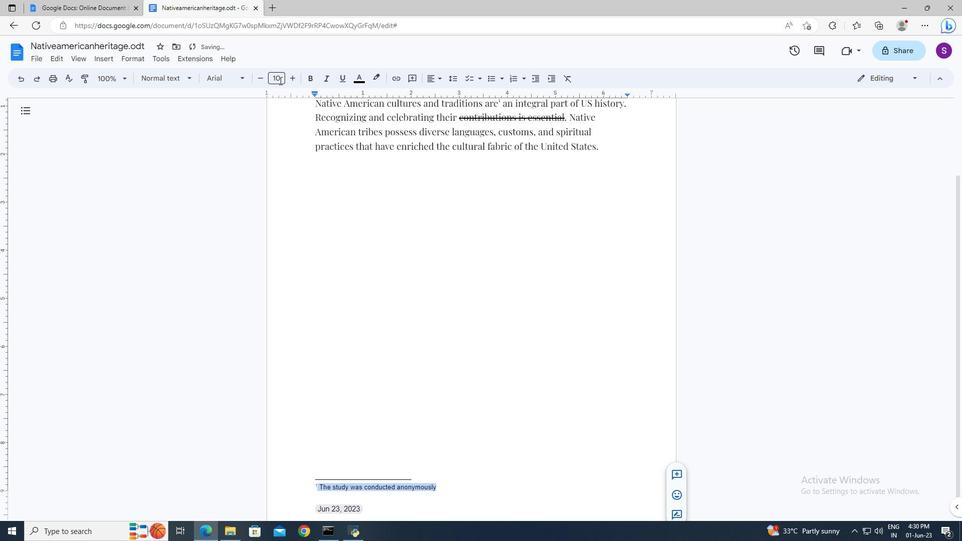 
Action: Mouse pressed left at (280, 79)
Screenshot: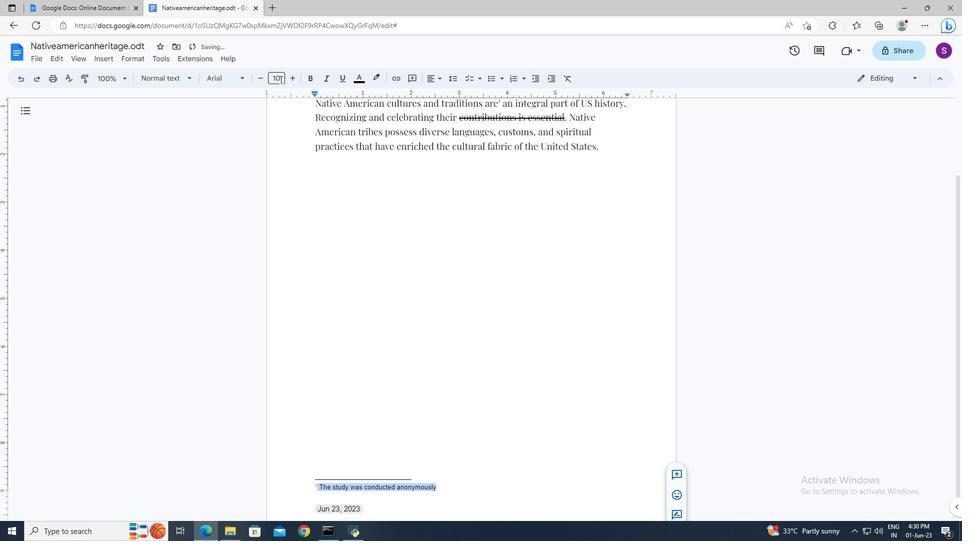 
Action: Key pressed 8<Key.enter>
Screenshot: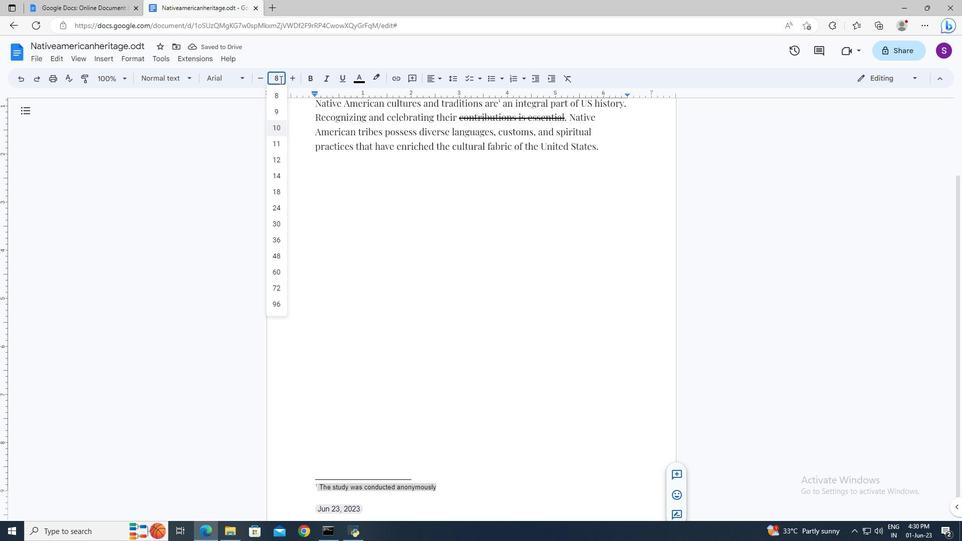 
Action: Mouse moved to (378, 198)
Screenshot: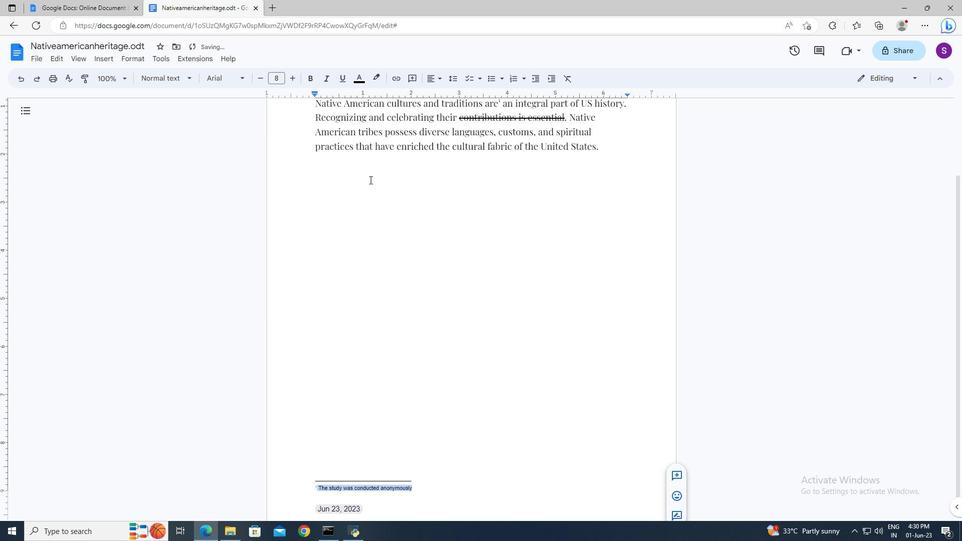 
Action: Mouse pressed left at (378, 198)
Screenshot: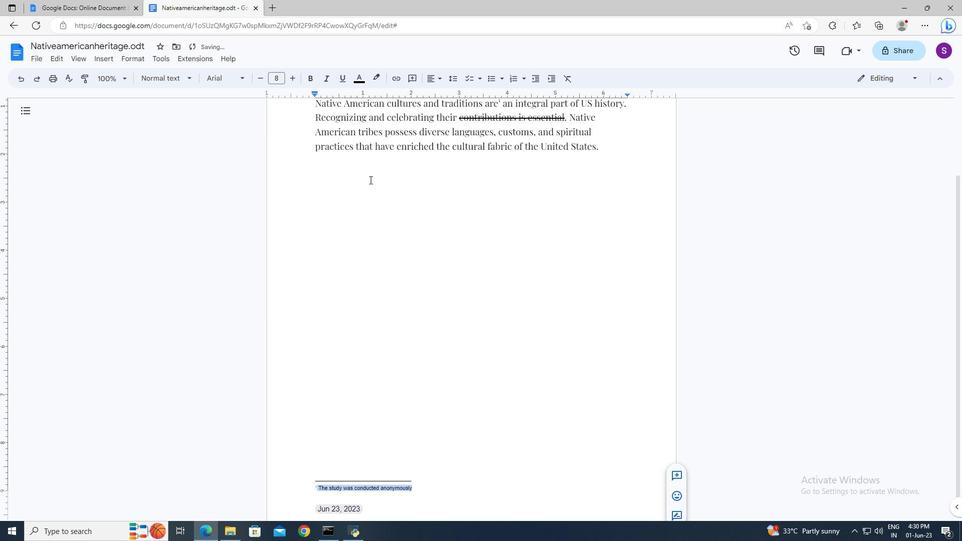 
